 Task: Send an email with the signature Courtney Young with the subject 'Request for customer feedback' and the message 'I am writing to request additional information on this topic.' from softage.1@softage.net to softage.2@softage.net with an attached document Partnership_proposal.pdf and move the email from Sent Items to the folder IT
Action: Mouse moved to (160, 226)
Screenshot: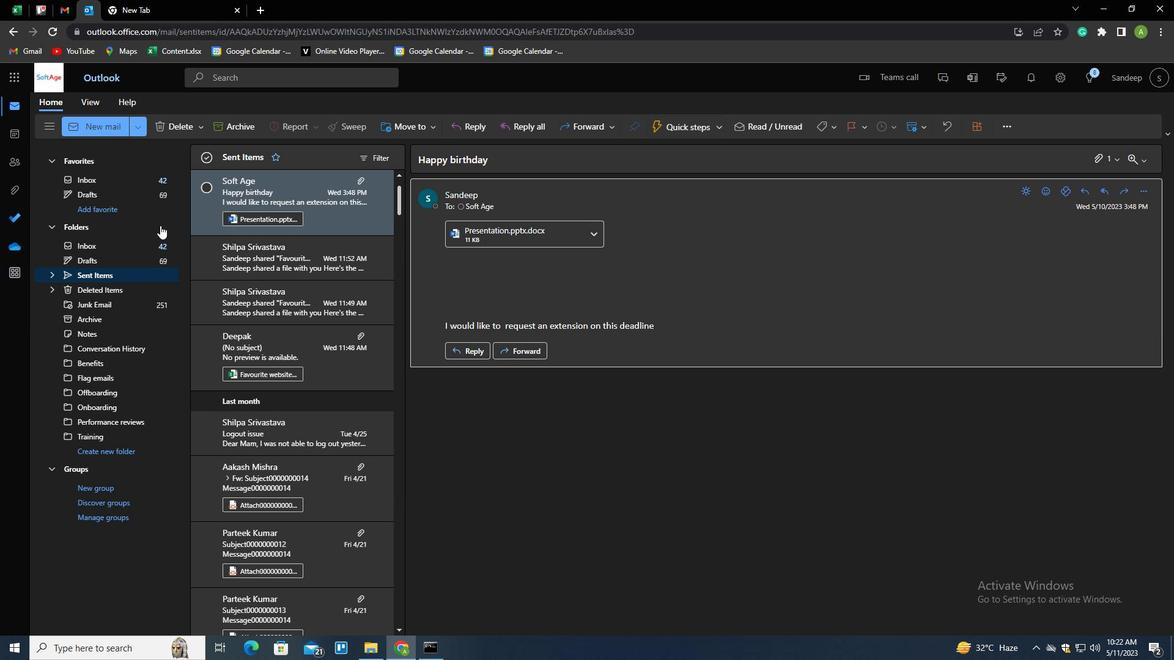 
Action: Key pressed n
Screenshot: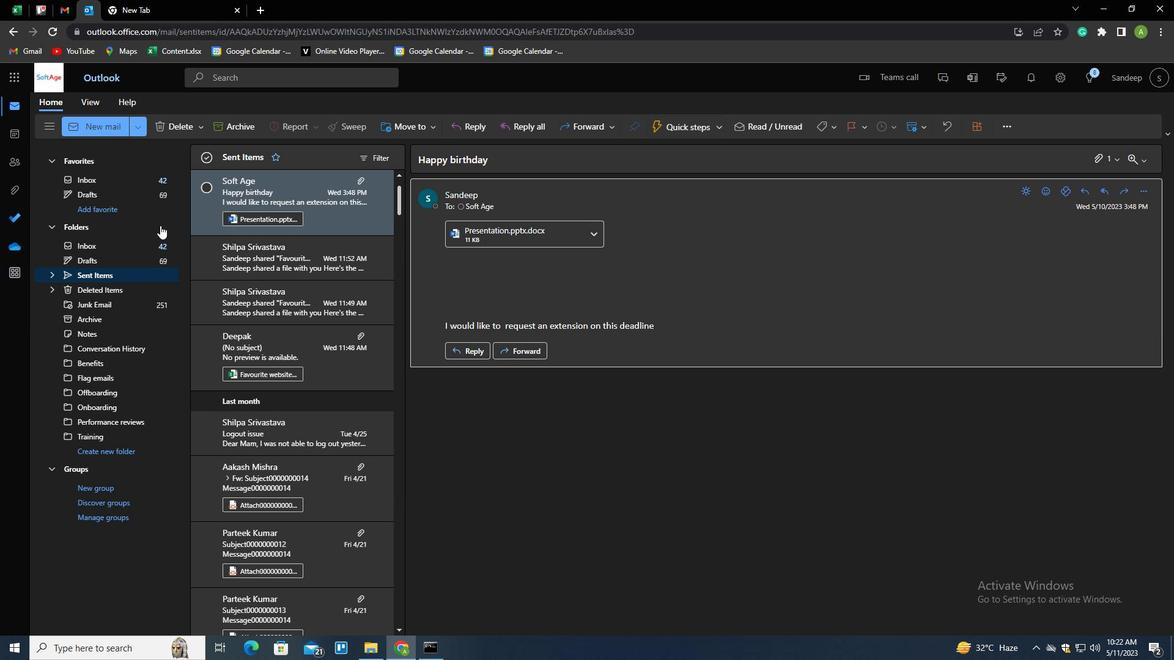 
Action: Mouse moved to (826, 130)
Screenshot: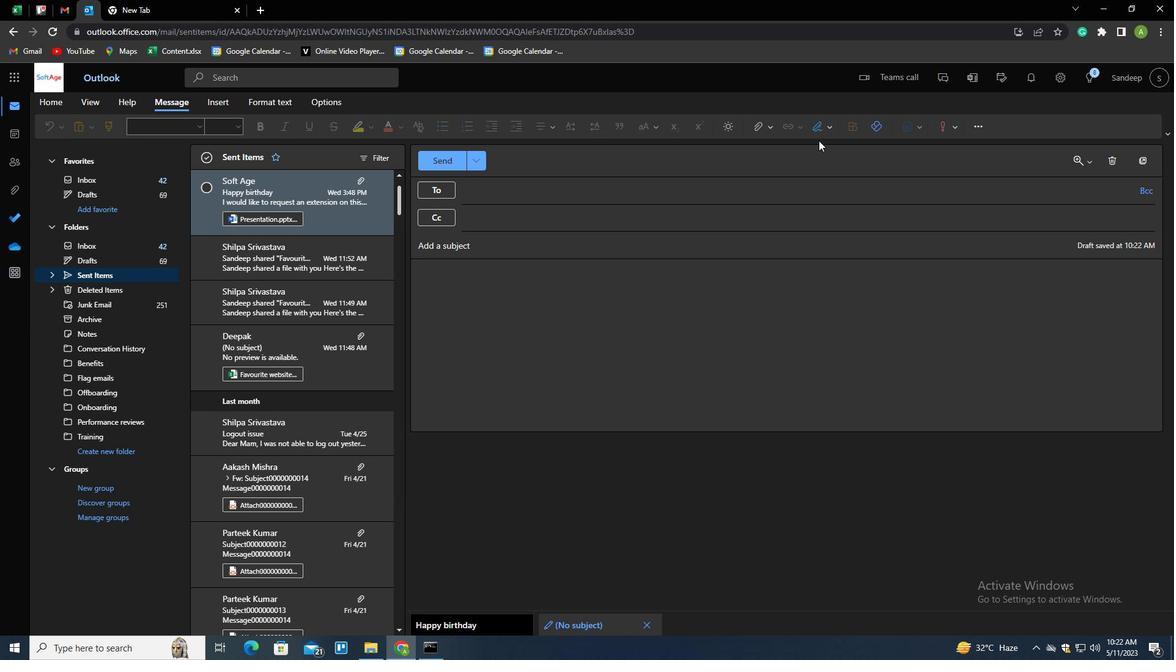 
Action: Mouse pressed left at (826, 130)
Screenshot: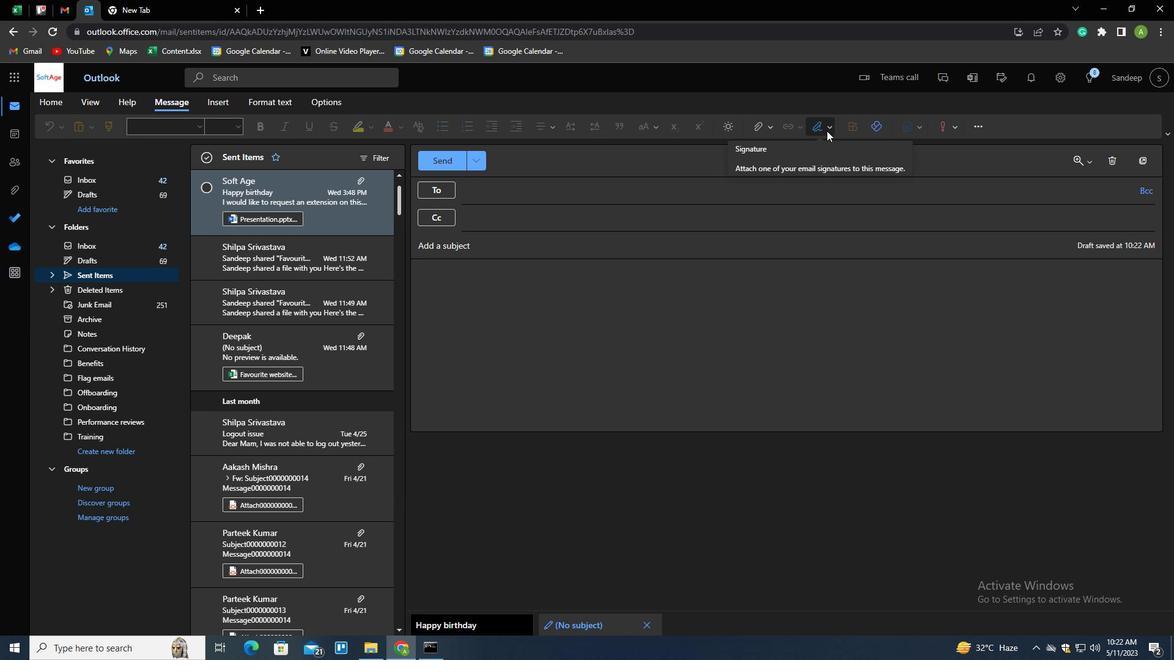 
Action: Mouse moved to (805, 177)
Screenshot: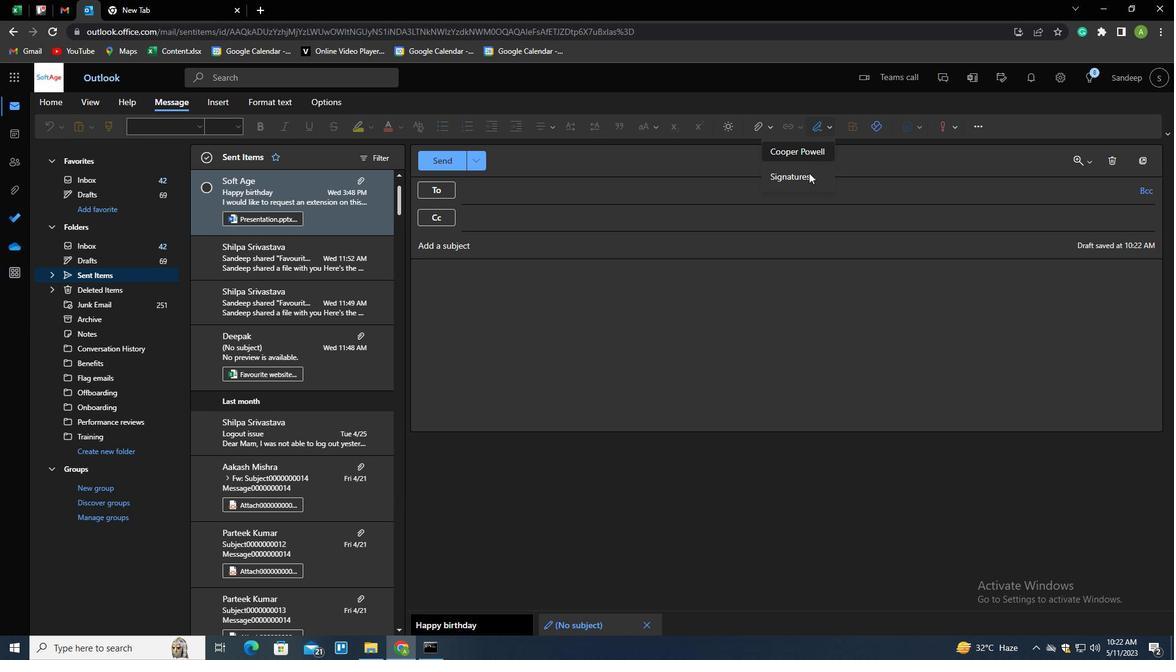 
Action: Mouse pressed left at (805, 177)
Screenshot: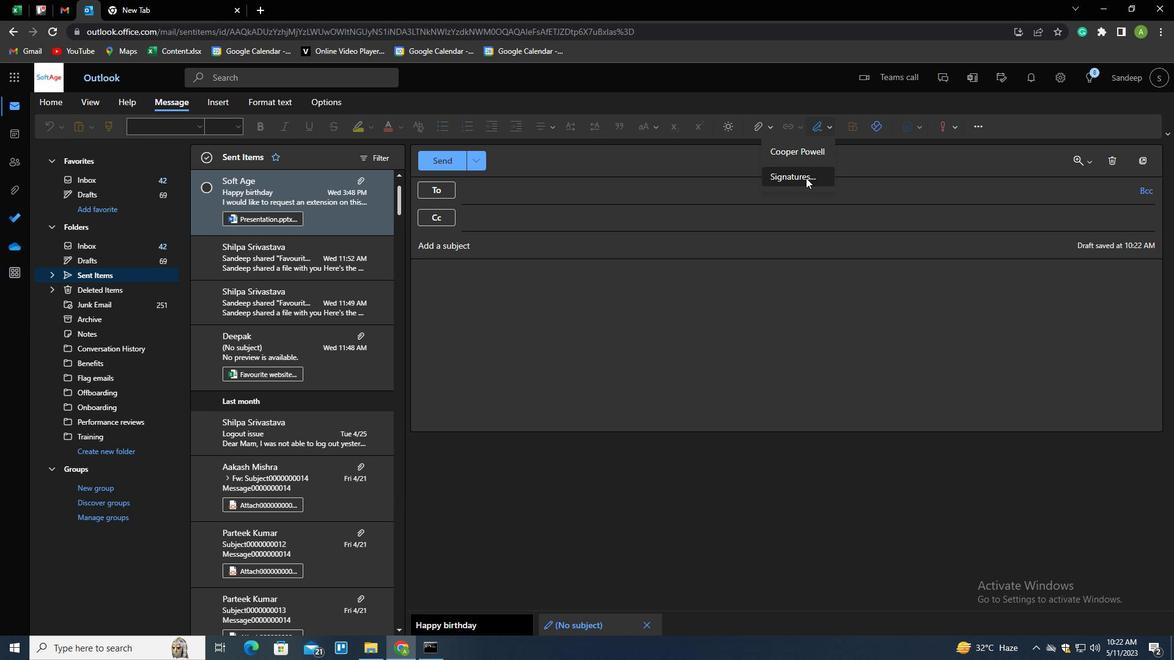 
Action: Mouse moved to (840, 217)
Screenshot: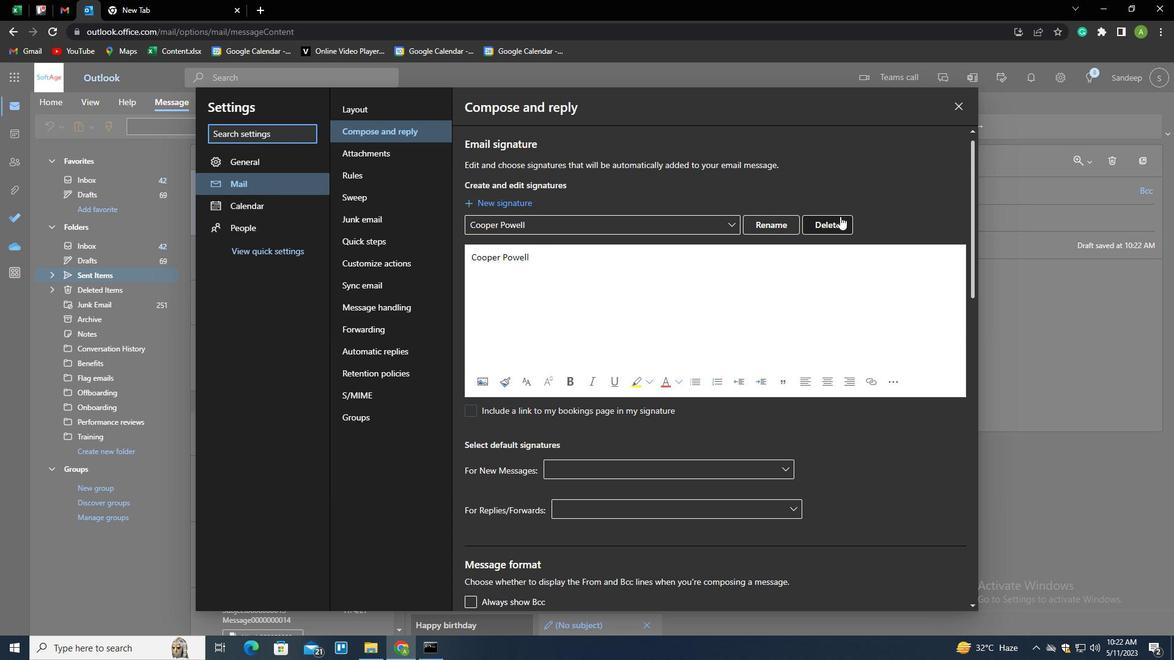 
Action: Mouse pressed left at (840, 217)
Screenshot: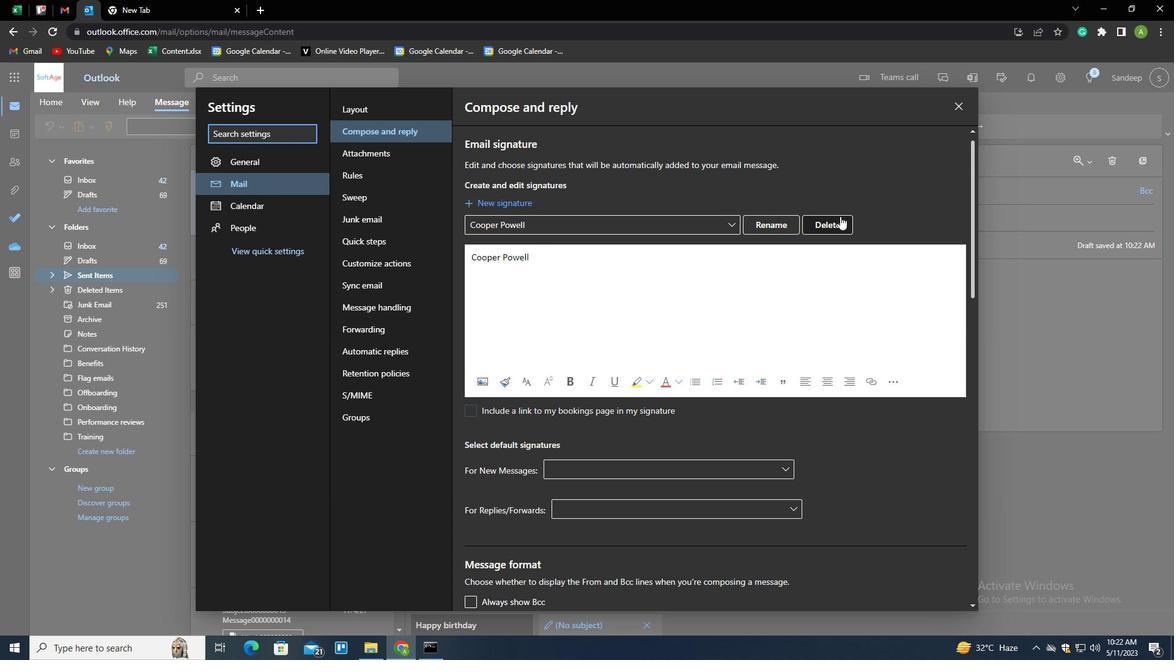 
Action: Mouse moved to (793, 225)
Screenshot: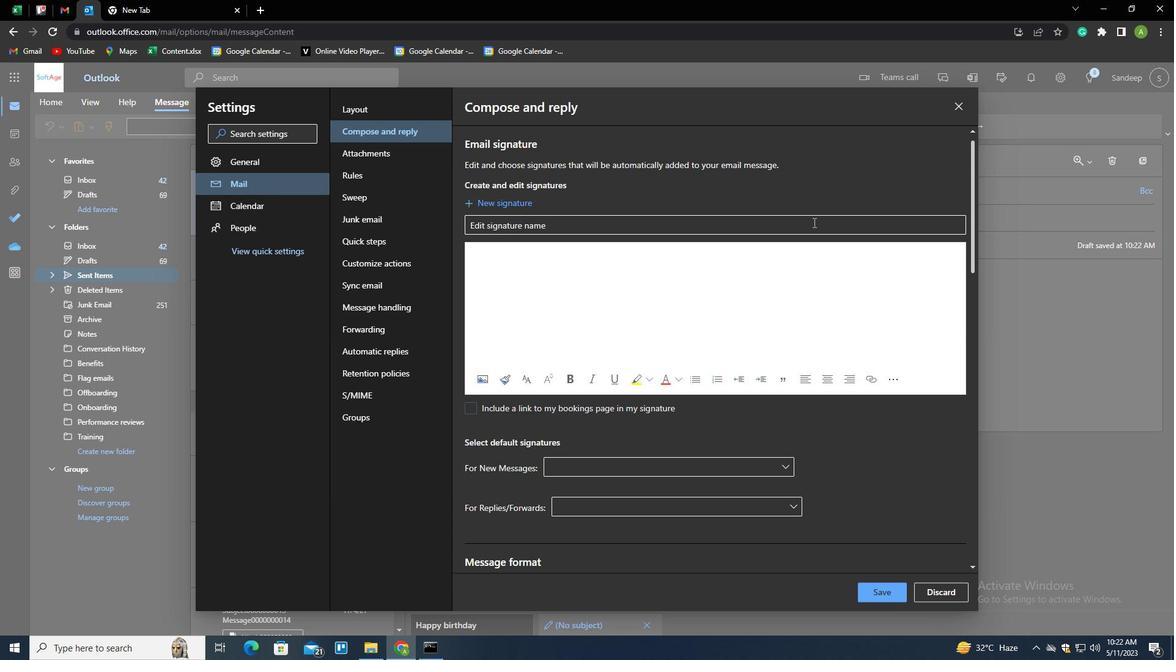 
Action: Mouse pressed left at (793, 225)
Screenshot: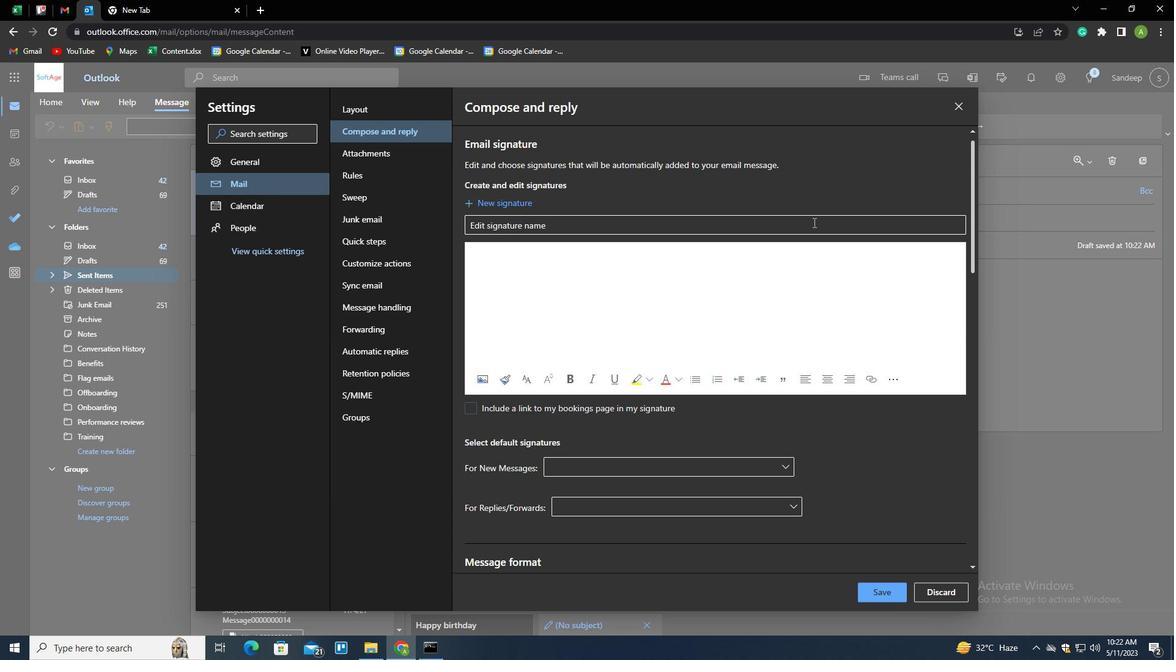 
Action: Mouse moved to (605, 117)
Screenshot: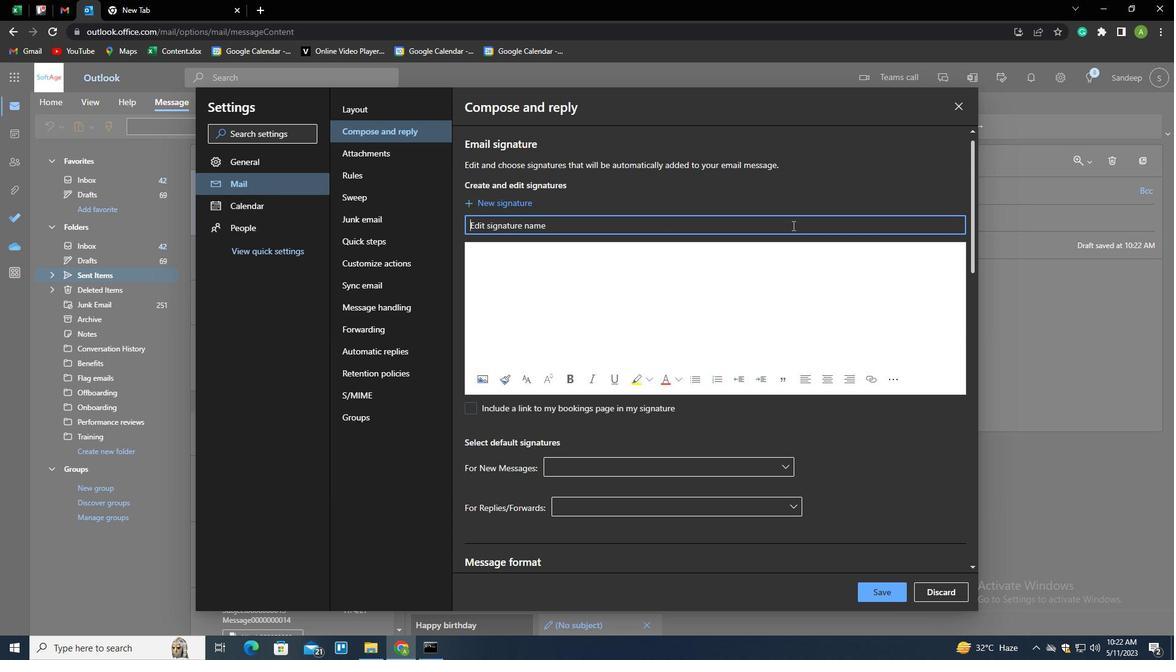 
Action: Key pressed <Key.shift>COURTNEY<Key.space><Key.shift>YOUND<Key.backspace>G<Key.tab><Key.shift_r><Key.enter><Key.shift><Key.shift><Key.shift><Key.shift><Key.shift><Key.shift><Key.shift><Key.shift><Key.shift><Key.shift><Key.shift><Key.shift>COURTNEY<Key.space><Key.shift>YOUNG
Screenshot: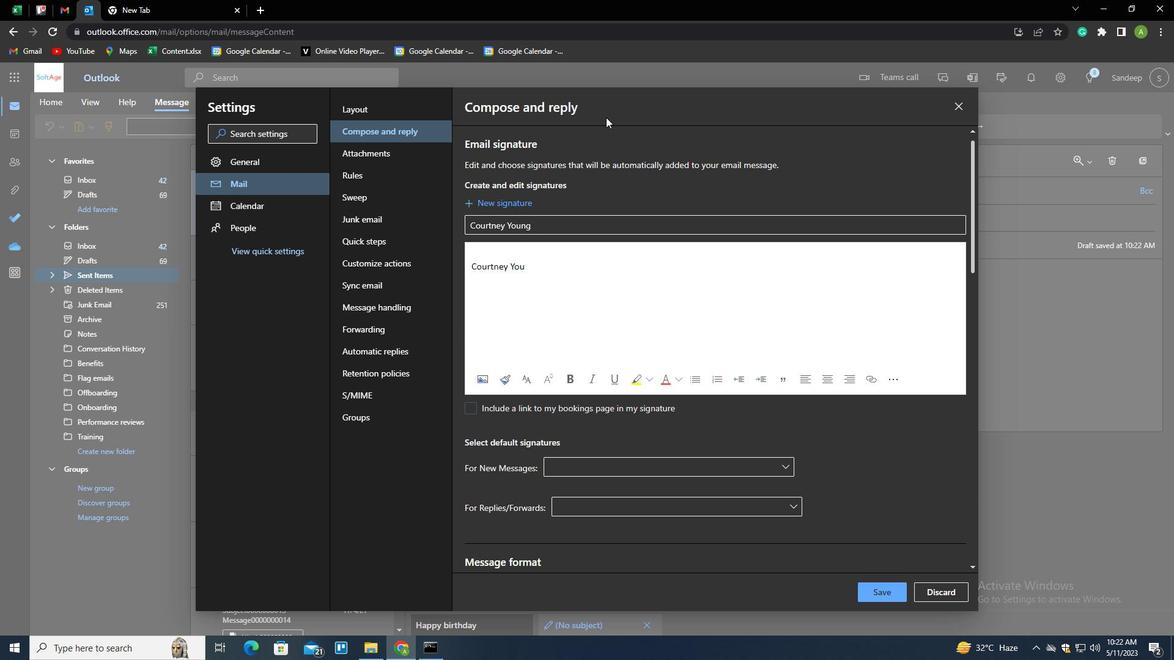
Action: Mouse moved to (869, 590)
Screenshot: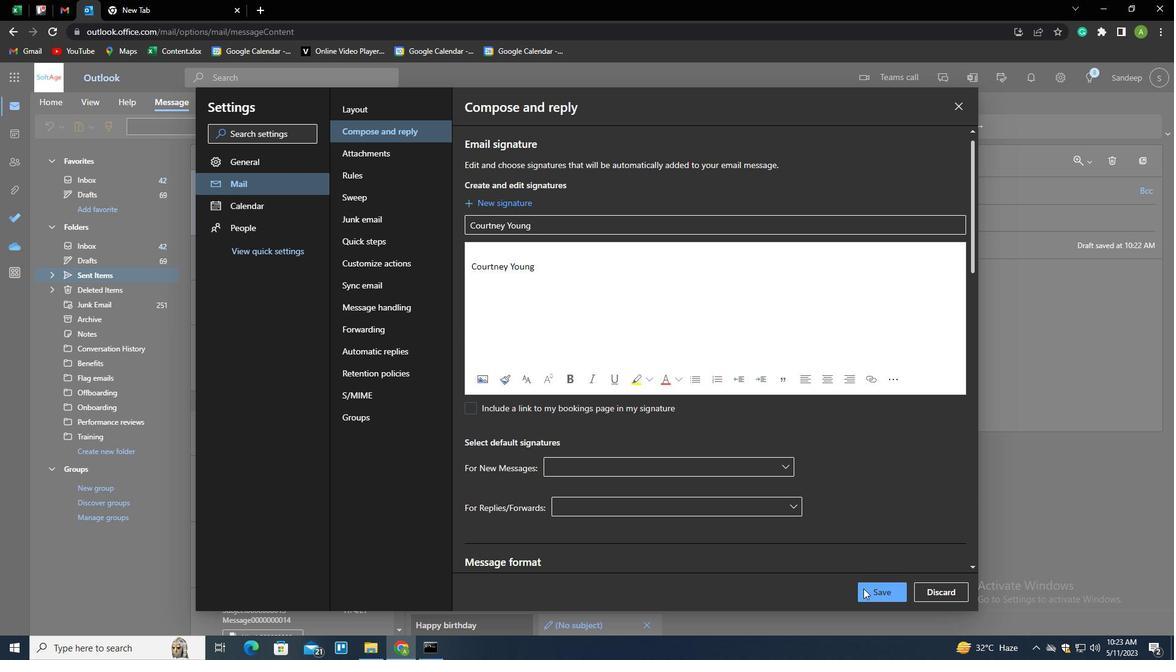 
Action: Mouse pressed left at (869, 590)
Screenshot: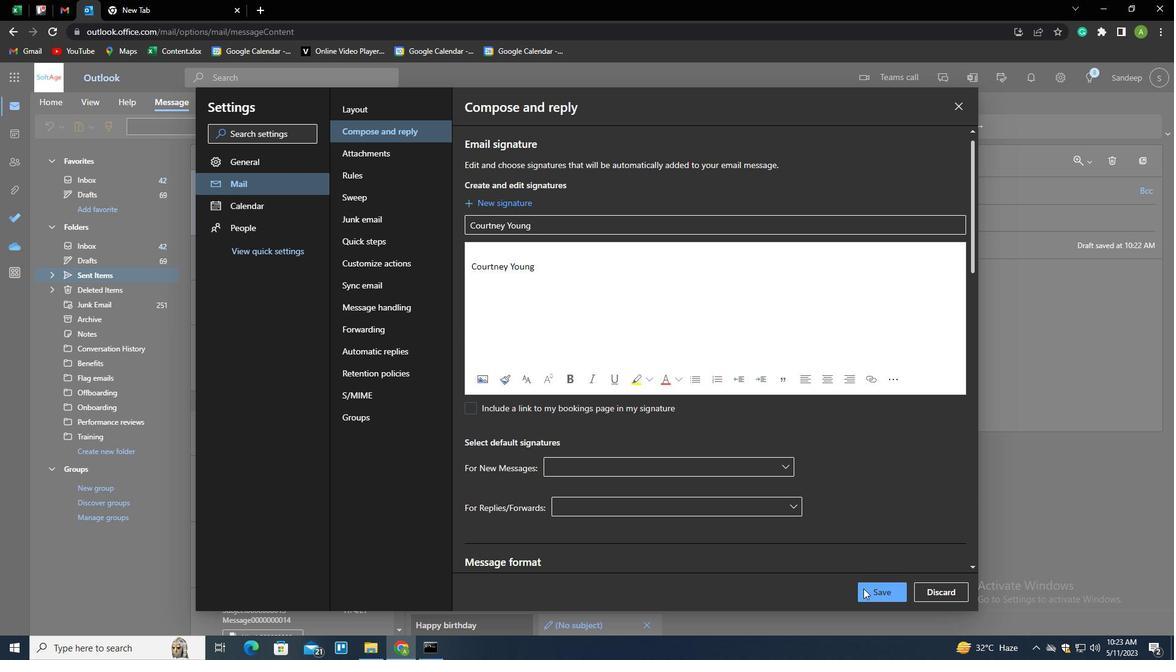 
Action: Mouse moved to (1071, 352)
Screenshot: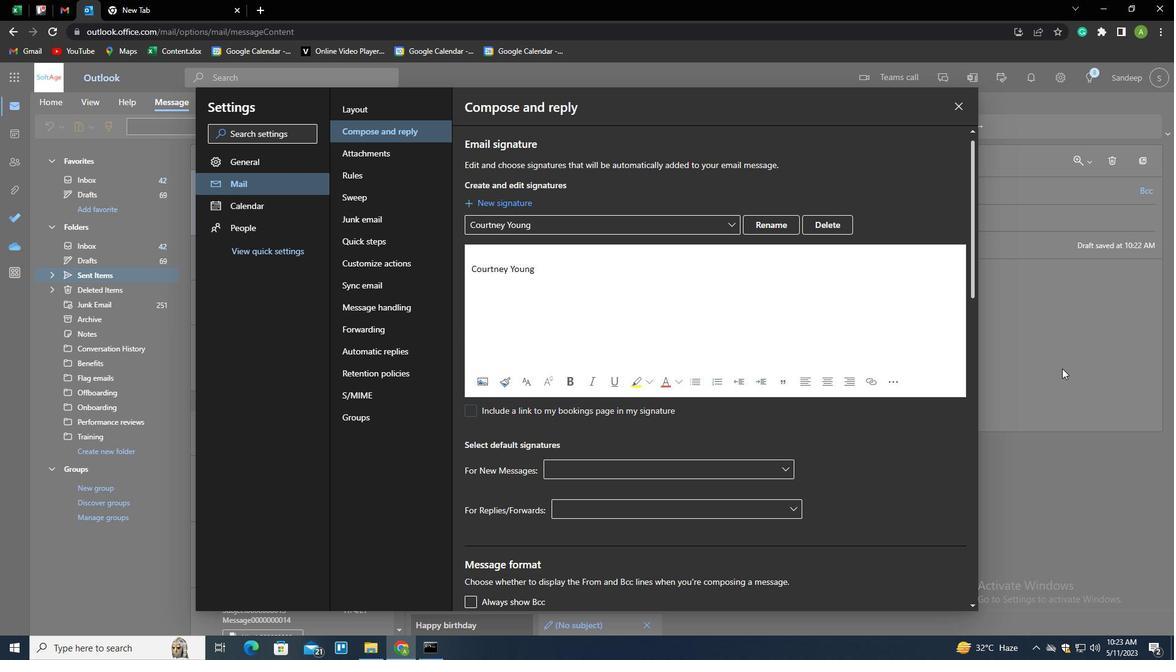
Action: Mouse pressed left at (1071, 352)
Screenshot: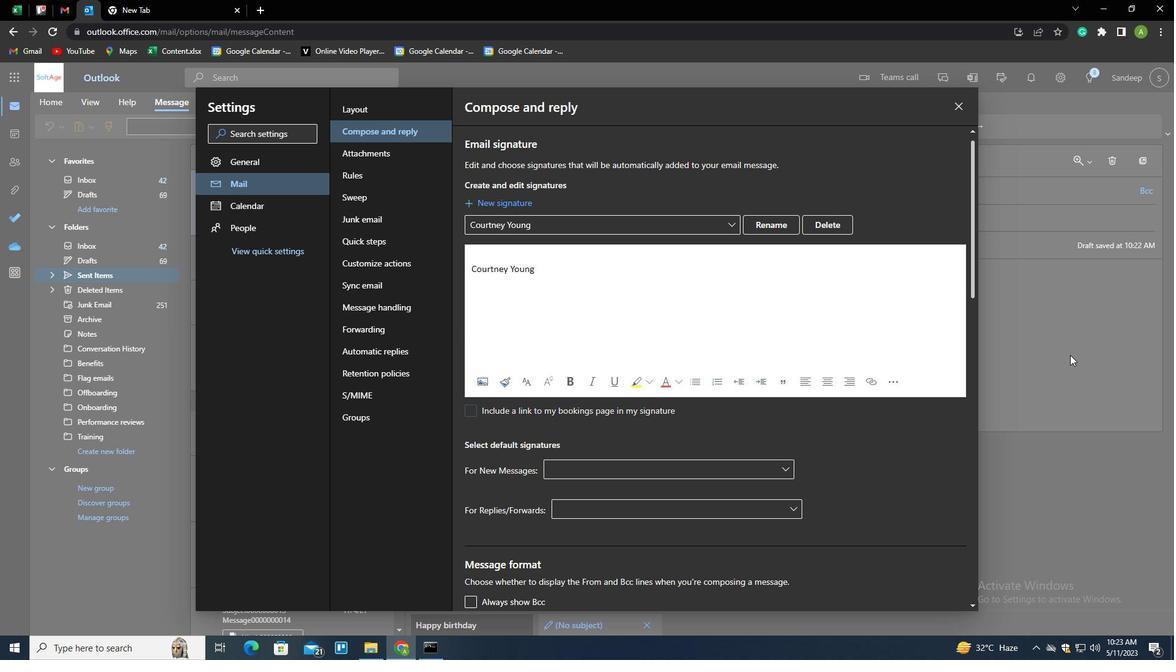 
Action: Mouse moved to (827, 126)
Screenshot: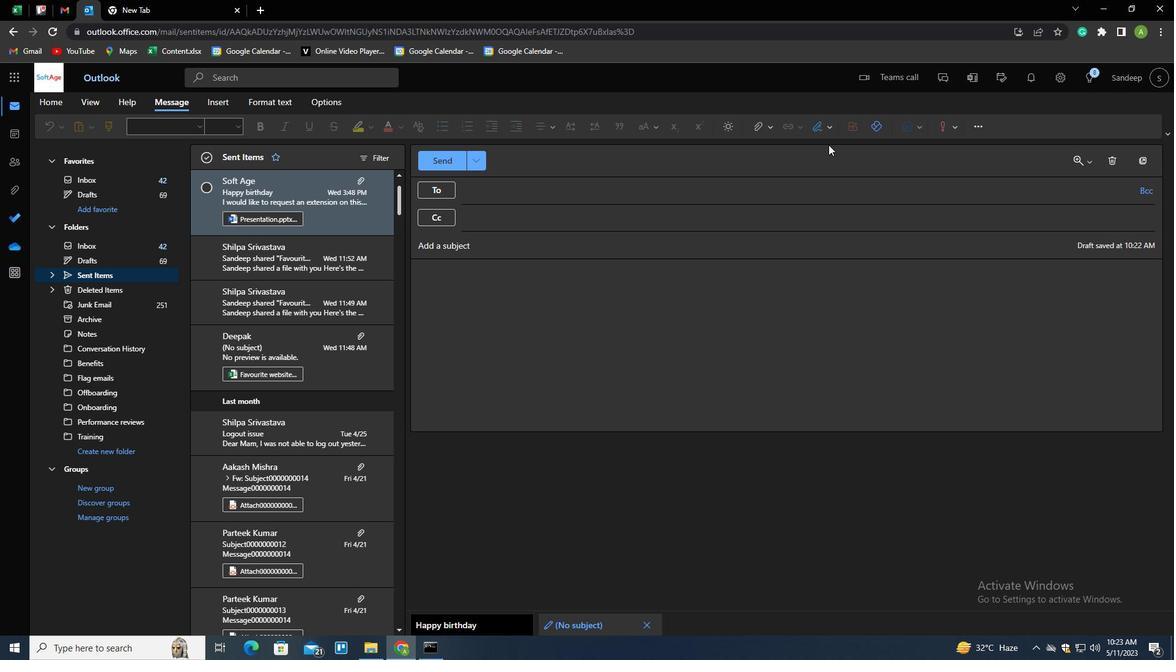 
Action: Mouse pressed left at (827, 126)
Screenshot: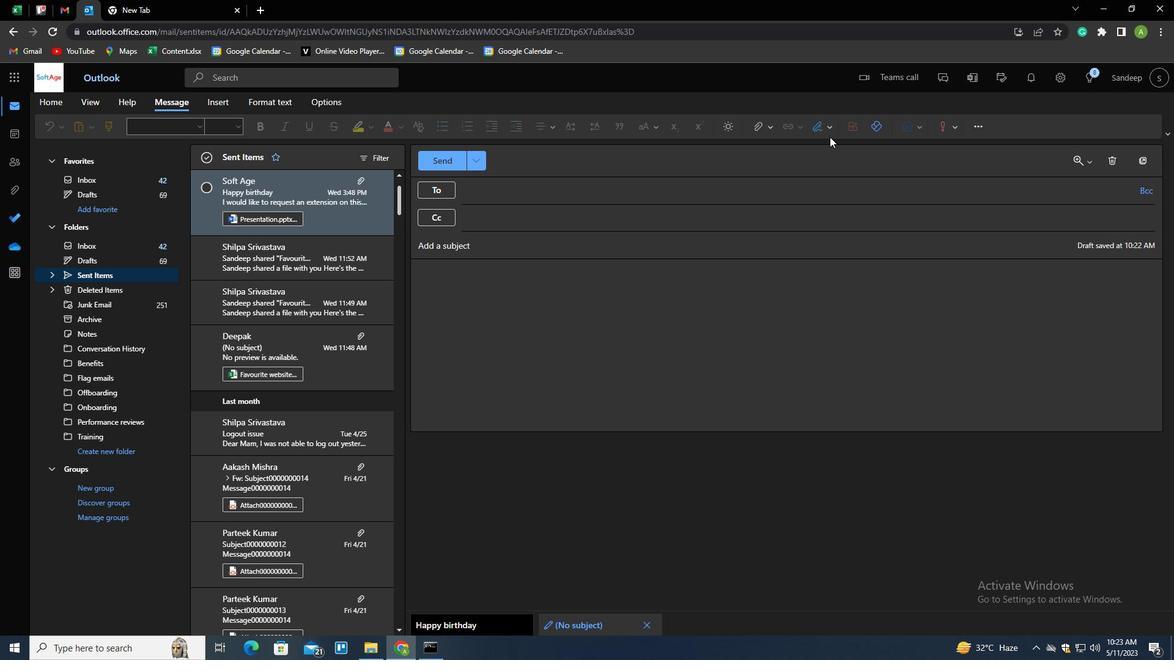 
Action: Mouse moved to (815, 150)
Screenshot: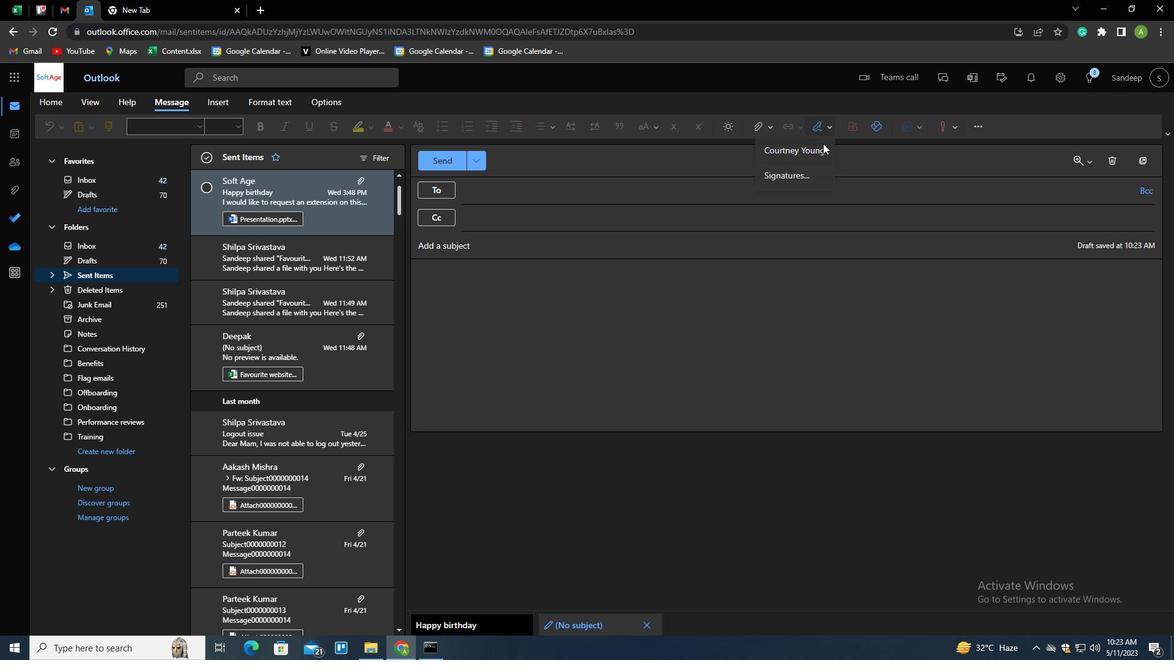 
Action: Mouse pressed left at (815, 150)
Screenshot: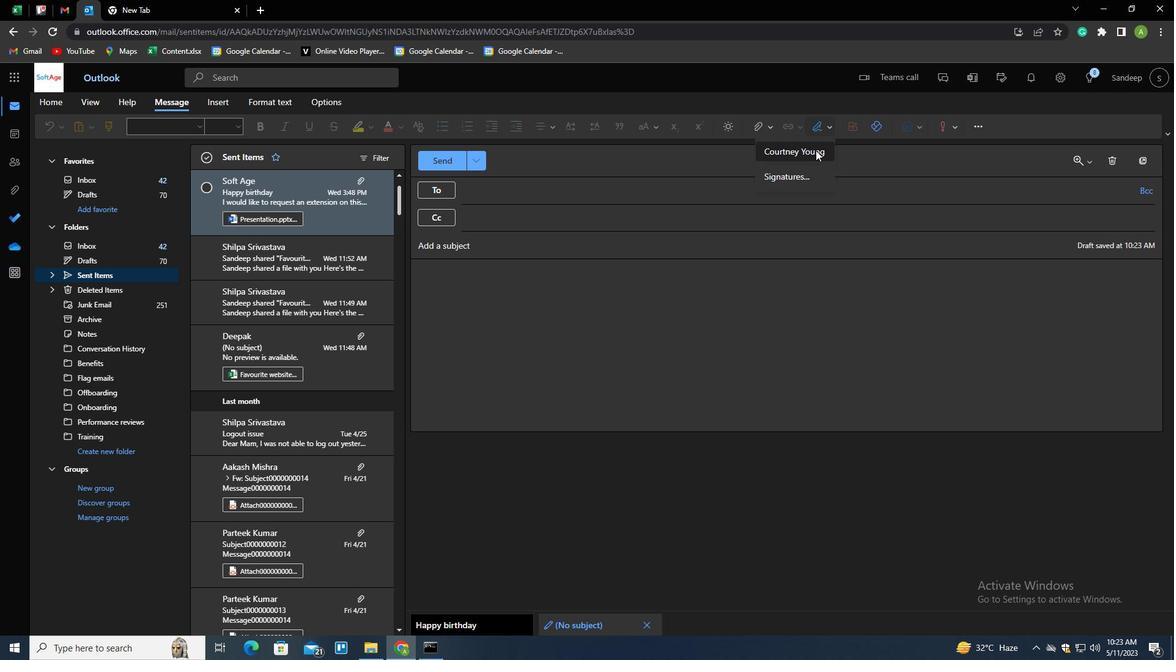
Action: Mouse moved to (492, 245)
Screenshot: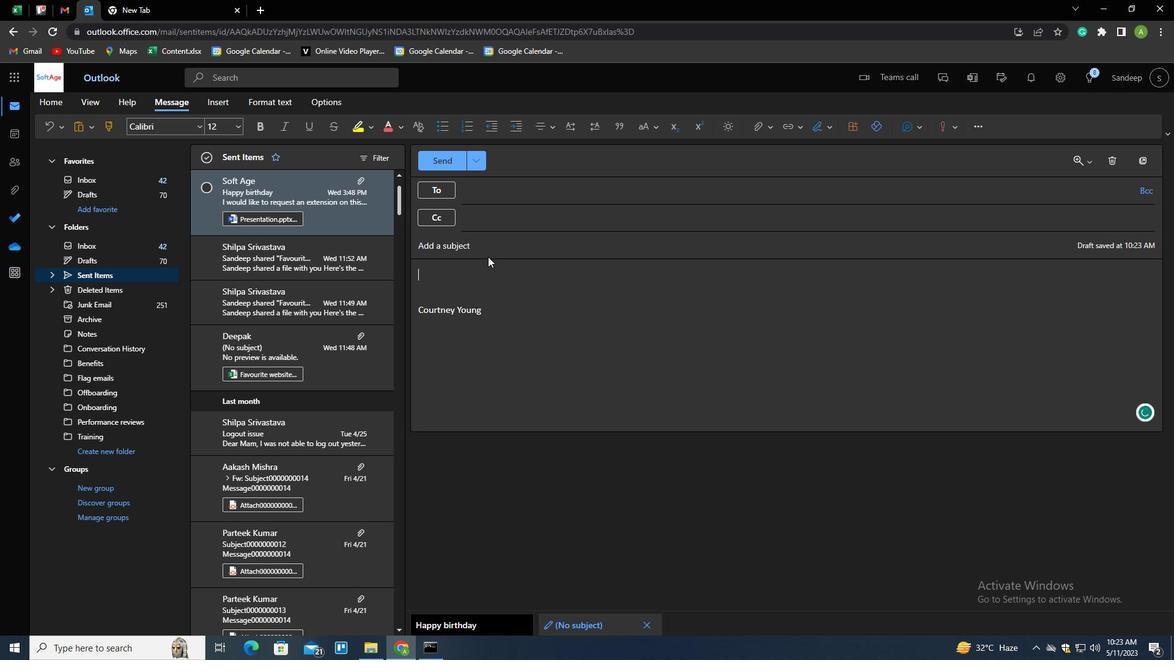 
Action: Mouse pressed left at (492, 245)
Screenshot: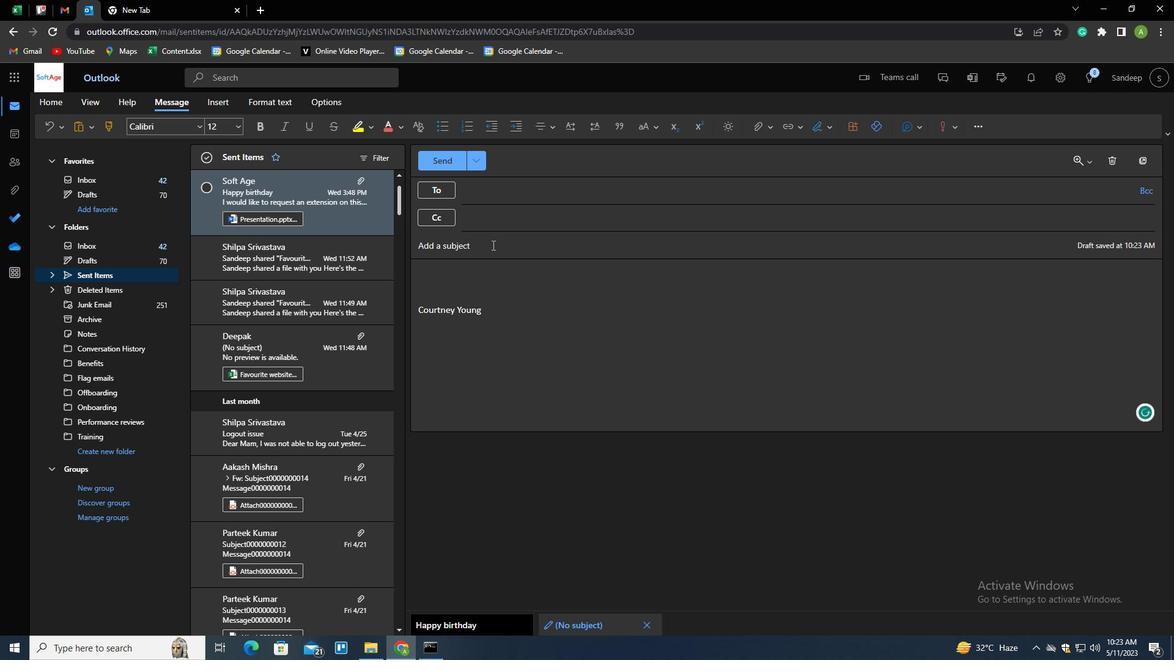 
Action: Key pressed <Key.shift>REQUEST<Key.space>FOR<Key.space>CUSTOMER<Key.space>FEEDBACK
Screenshot: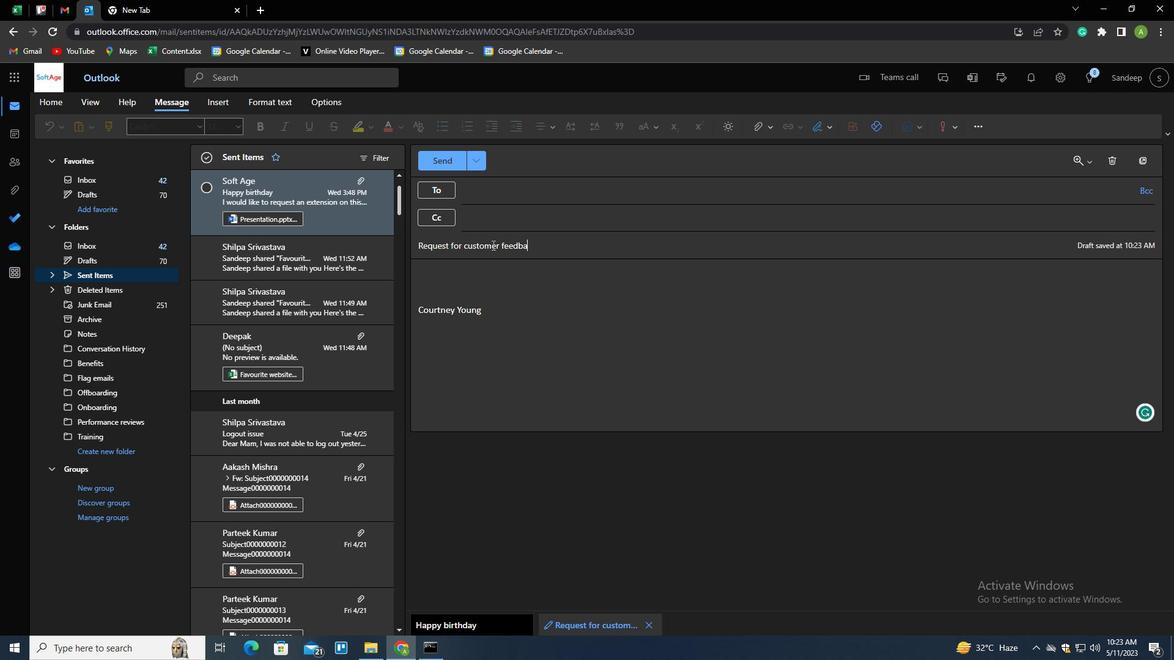 
Action: Mouse moved to (560, 324)
Screenshot: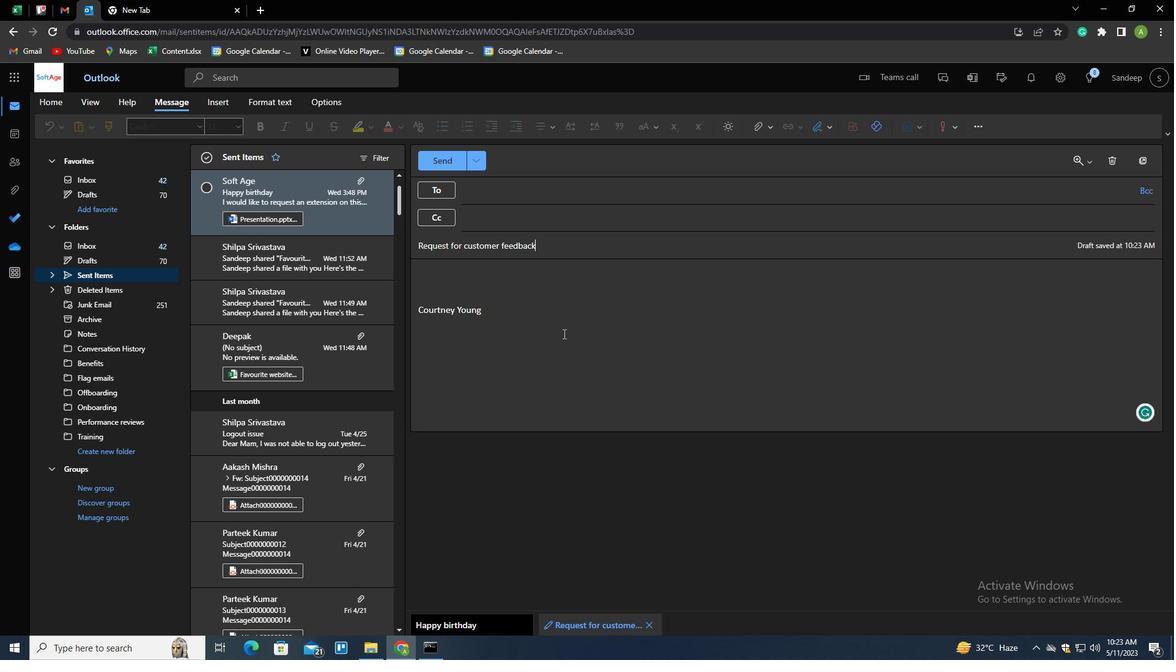 
Action: Mouse pressed left at (560, 324)
Screenshot: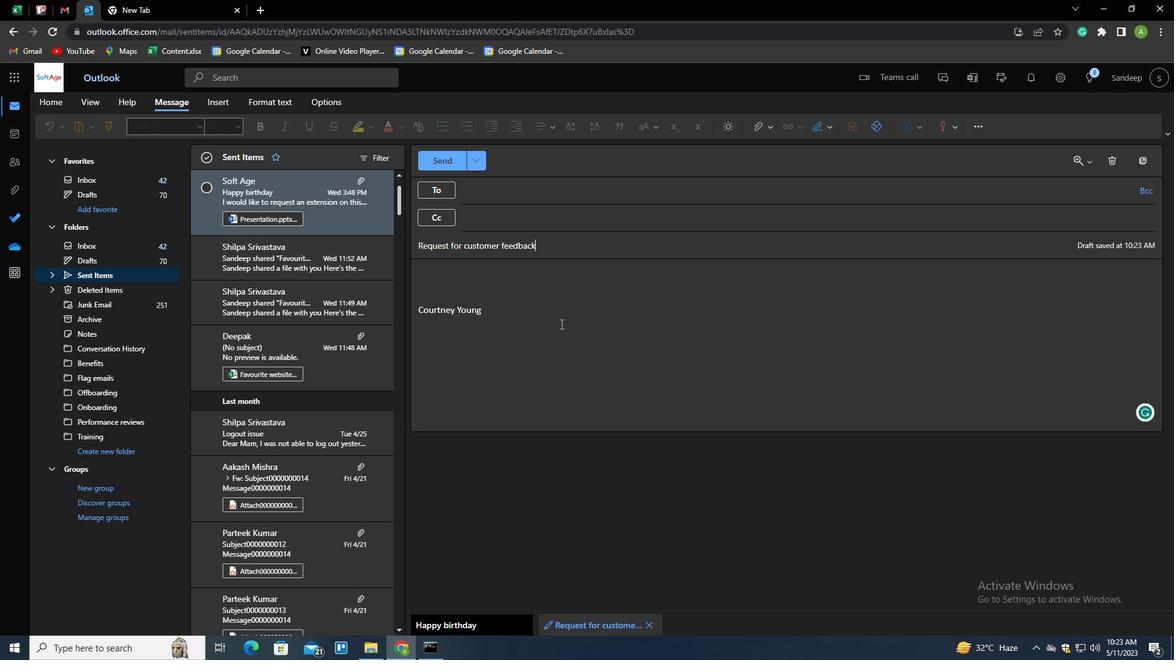 
Action: Key pressed <Key.shift_r><Key.enter><Key.shift>T<Key.backspace><Key.shift>I<Key.space>AM<Key.space>WRITING<Key.space>TO<Key.space>REQUEST<Key.space>ADDITIONAL<Key.space>INFORAMTION<Key.backspace><Key.backspace><Key.backspace><Key.backspace><Key.backspace><Key.backspace><Key.backspace>RMATION<Key.space>ON<Key.space>THIS<Key.space>TOPIC.
Screenshot: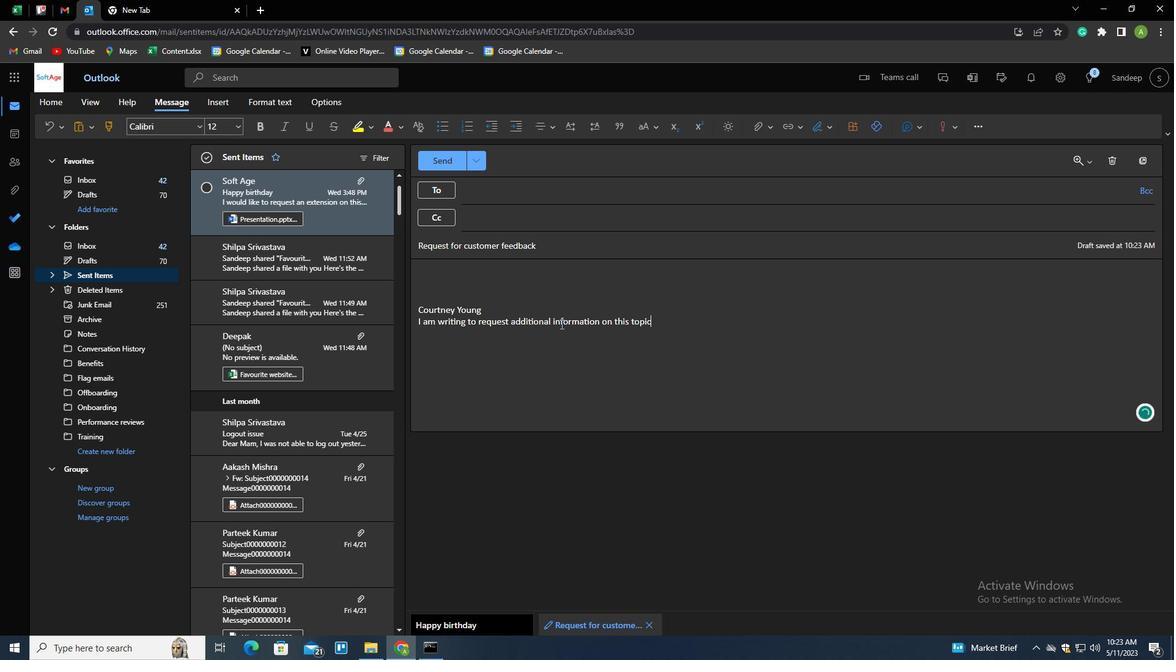 
Action: Mouse moved to (514, 192)
Screenshot: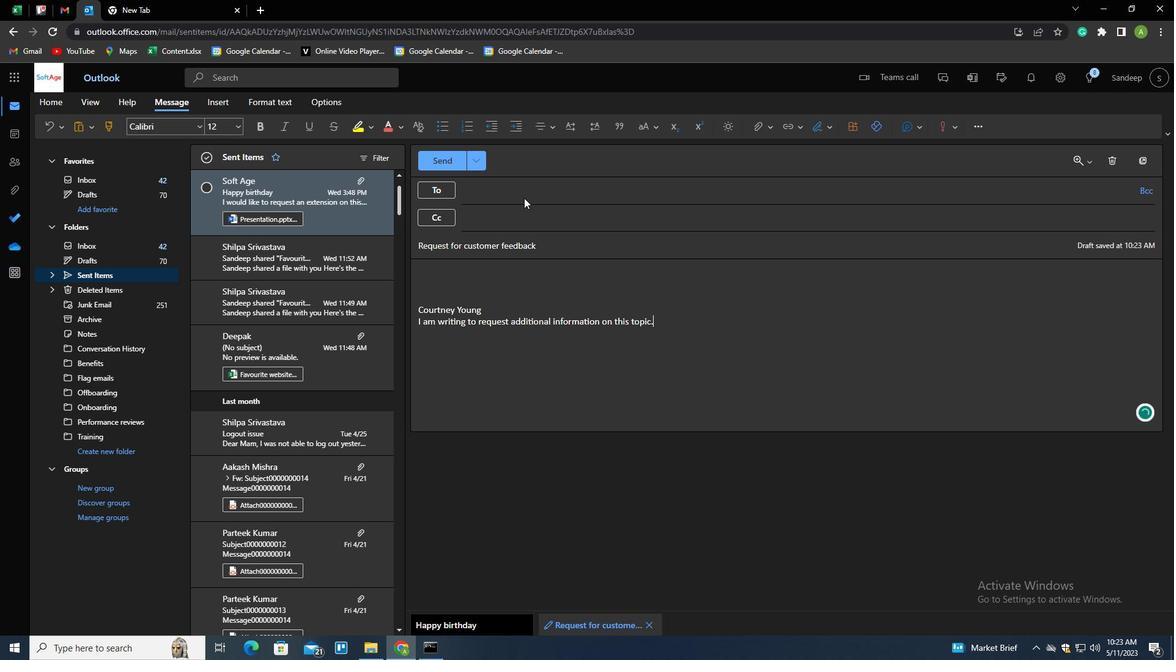 
Action: Mouse pressed left at (514, 192)
Screenshot: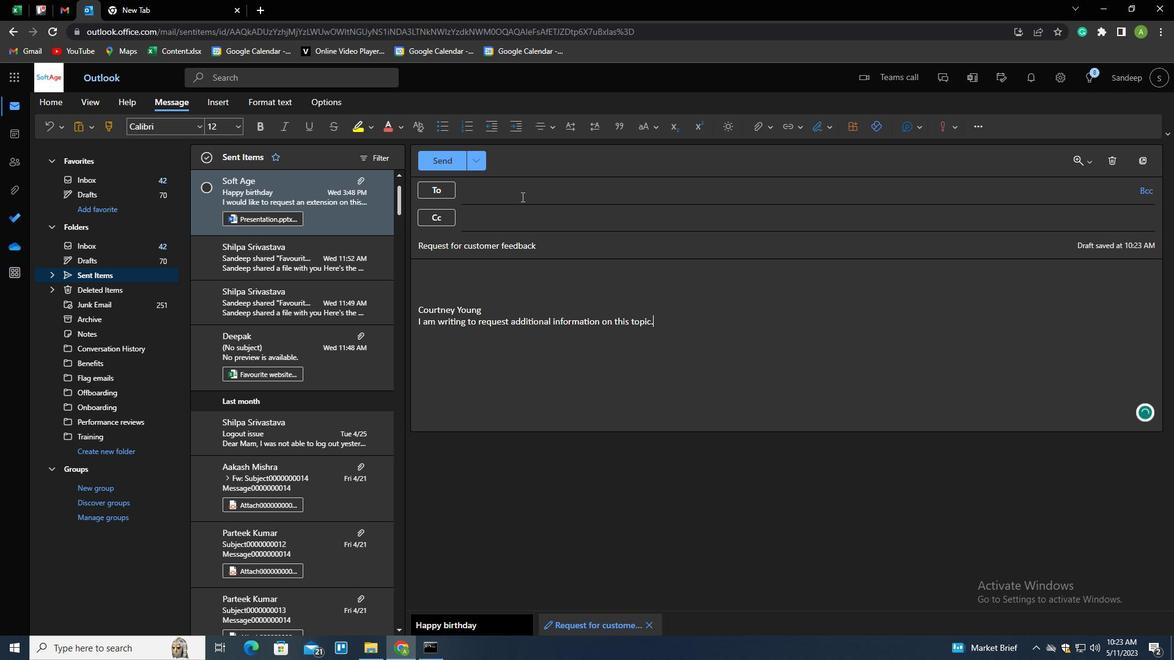 
Action: Key pressed SOFTAGE.2
Screenshot: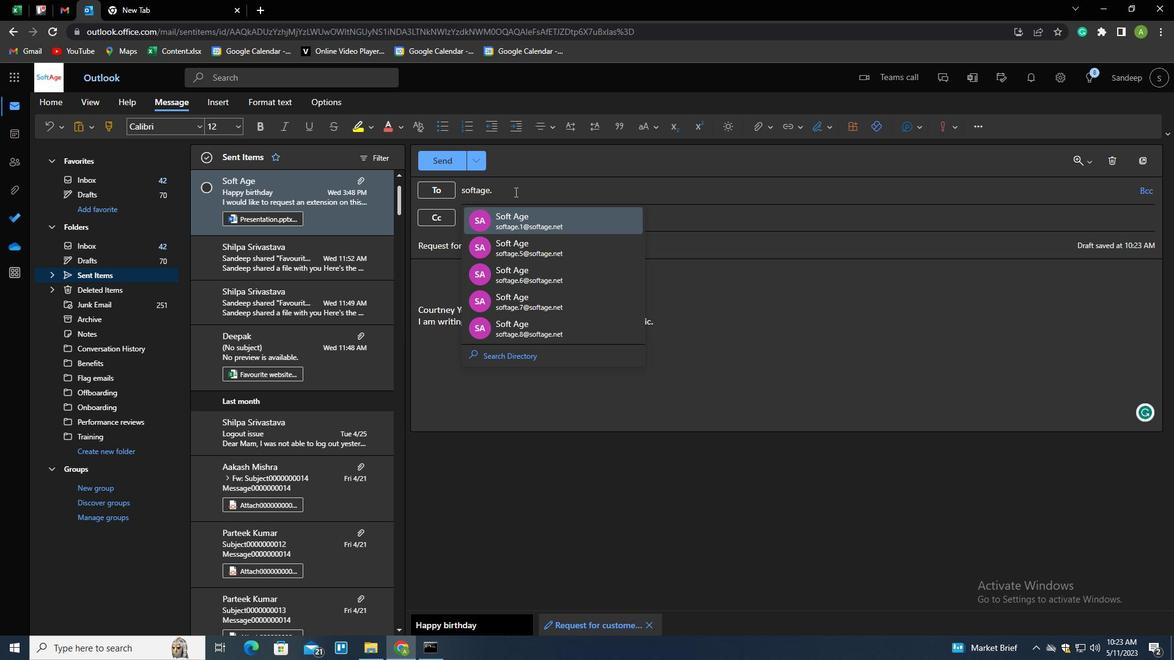 
Action: Mouse moved to (519, 216)
Screenshot: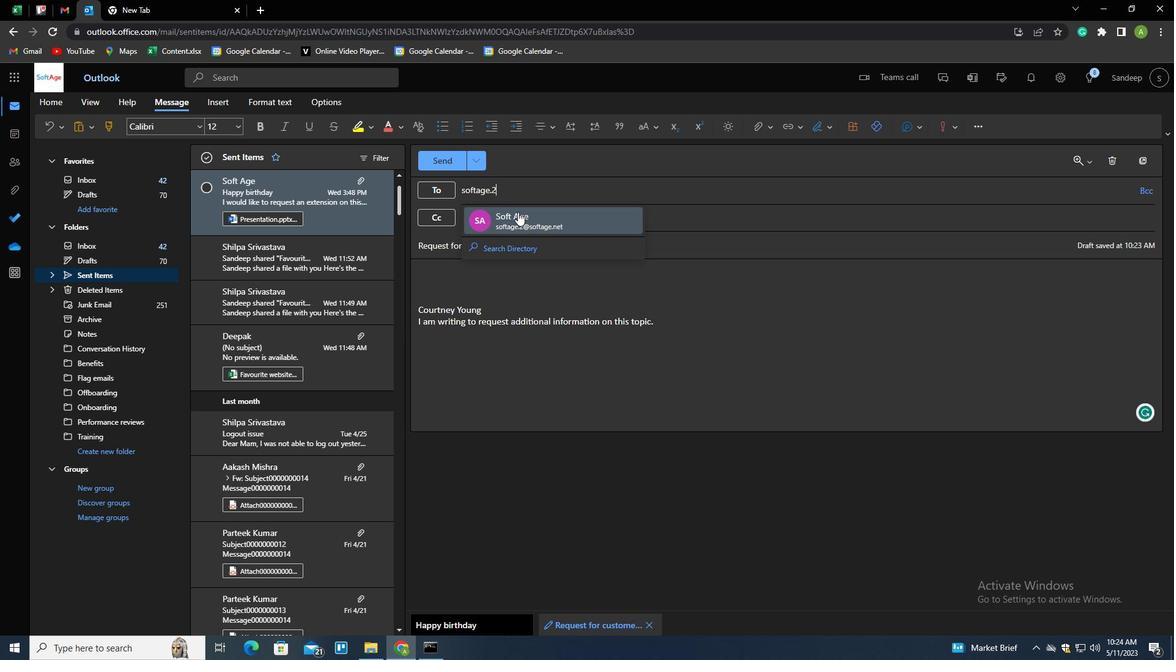 
Action: Mouse pressed left at (519, 216)
Screenshot: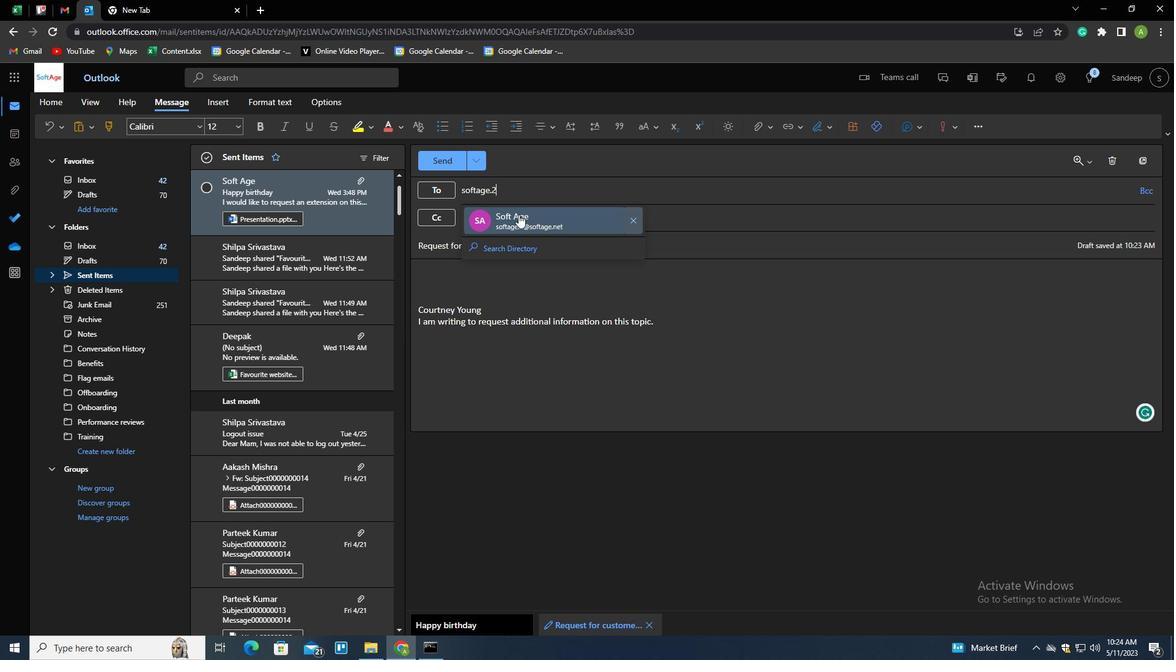
Action: Mouse moved to (770, 130)
Screenshot: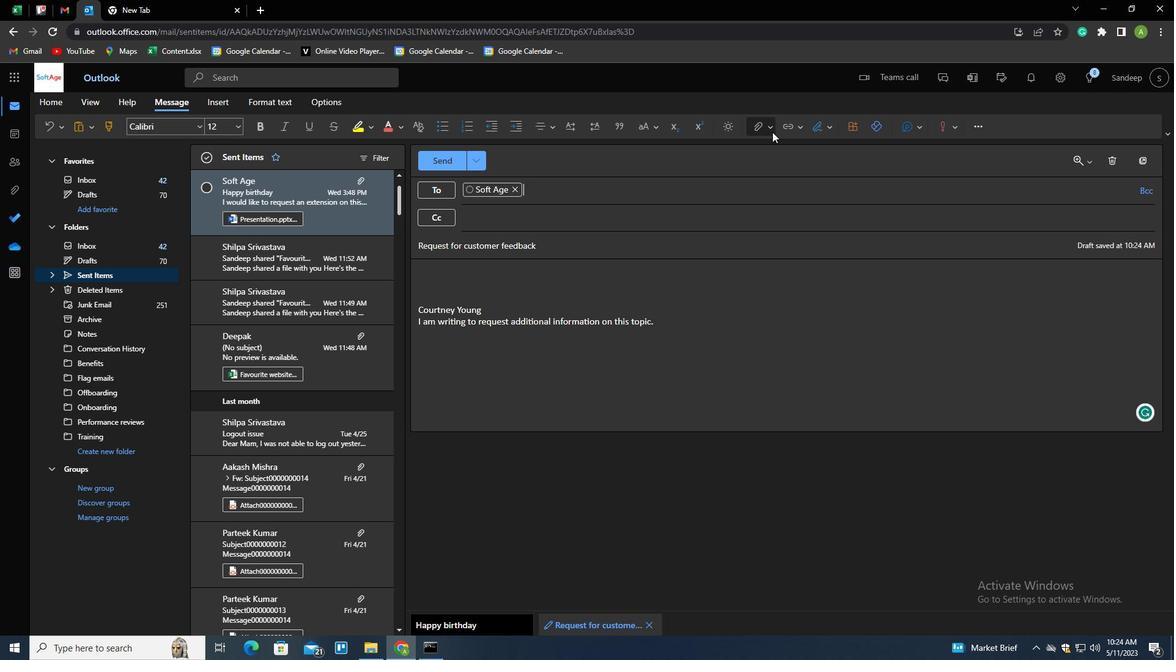 
Action: Mouse pressed left at (770, 130)
Screenshot: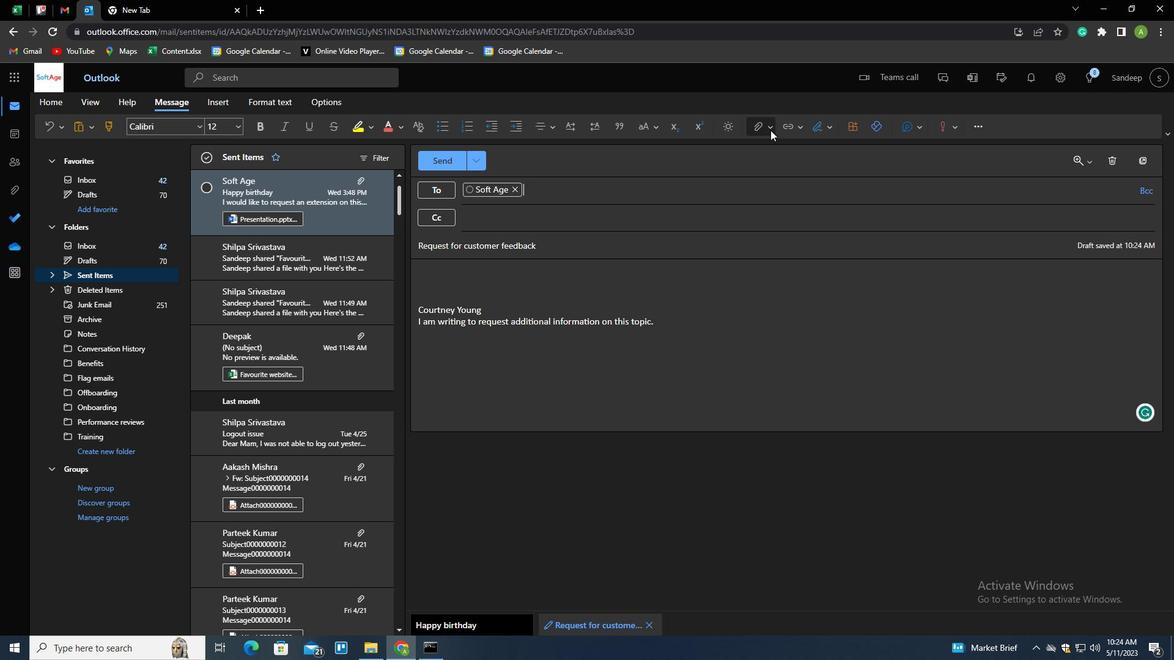 
Action: Mouse moved to (719, 154)
Screenshot: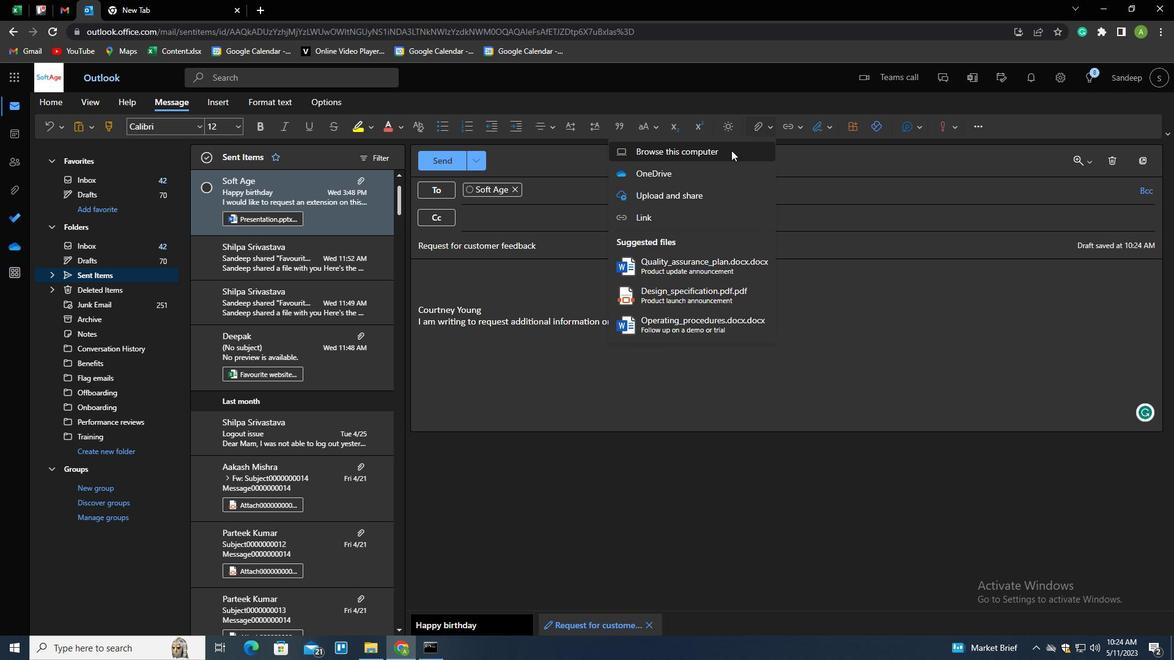 
Action: Mouse pressed left at (719, 154)
Screenshot: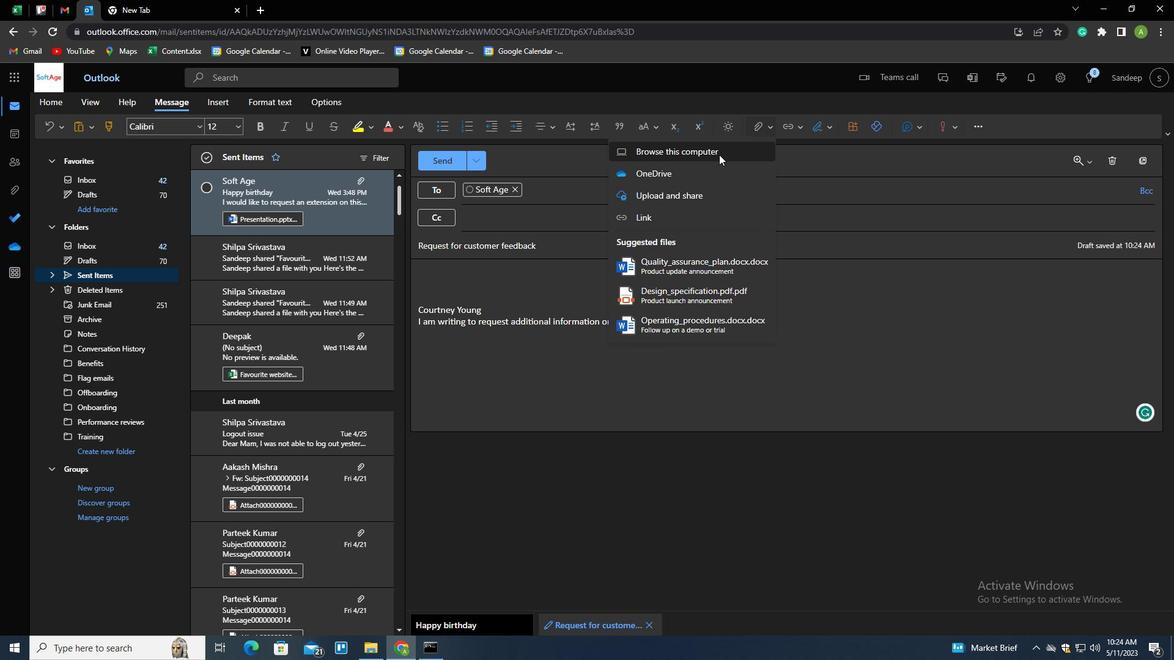 
Action: Mouse moved to (184, 105)
Screenshot: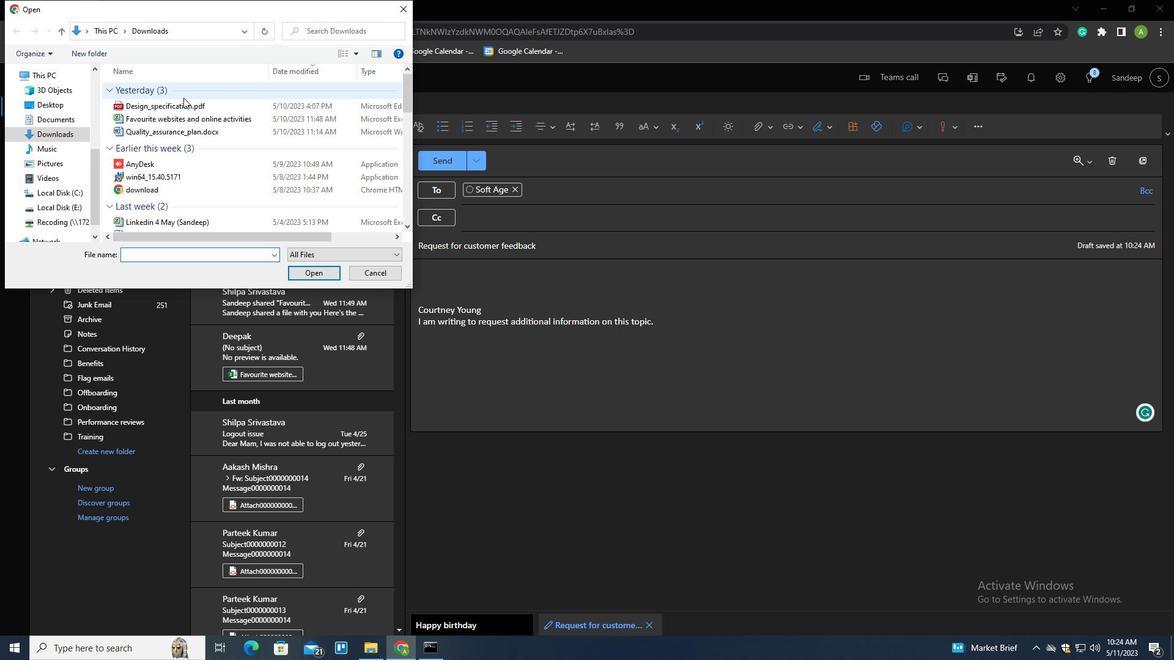 
Action: Mouse pressed left at (184, 105)
Screenshot: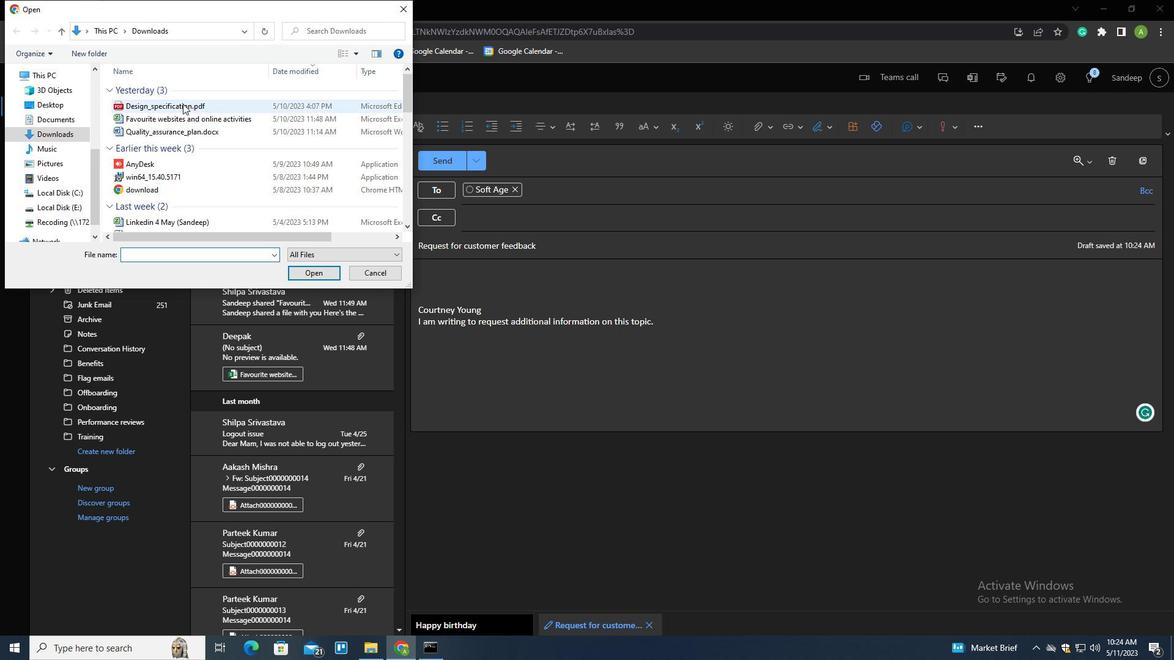 
Action: Mouse moved to (184, 105)
Screenshot: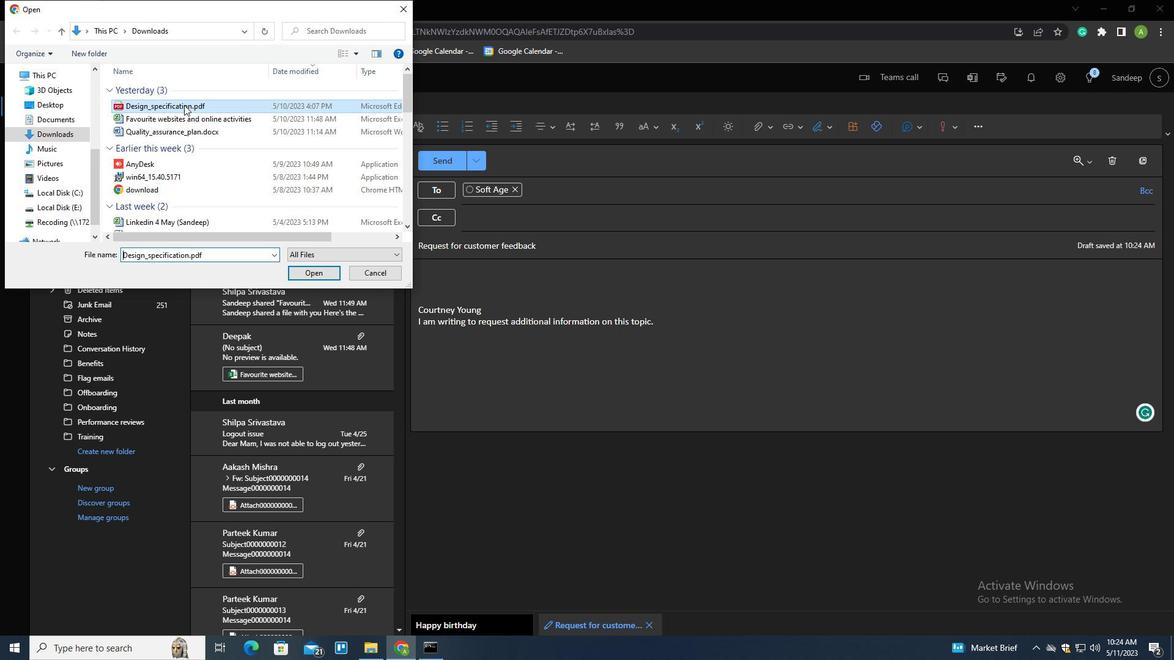 
Action: Mouse pressed right at (184, 105)
Screenshot: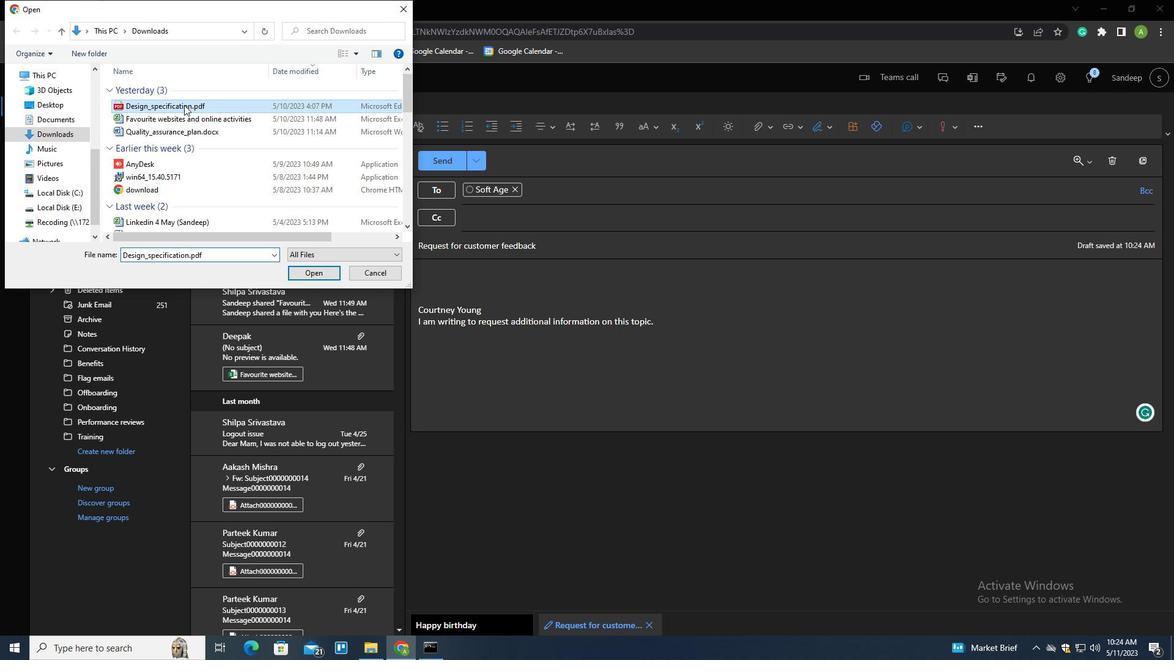 
Action: Mouse moved to (217, 294)
Screenshot: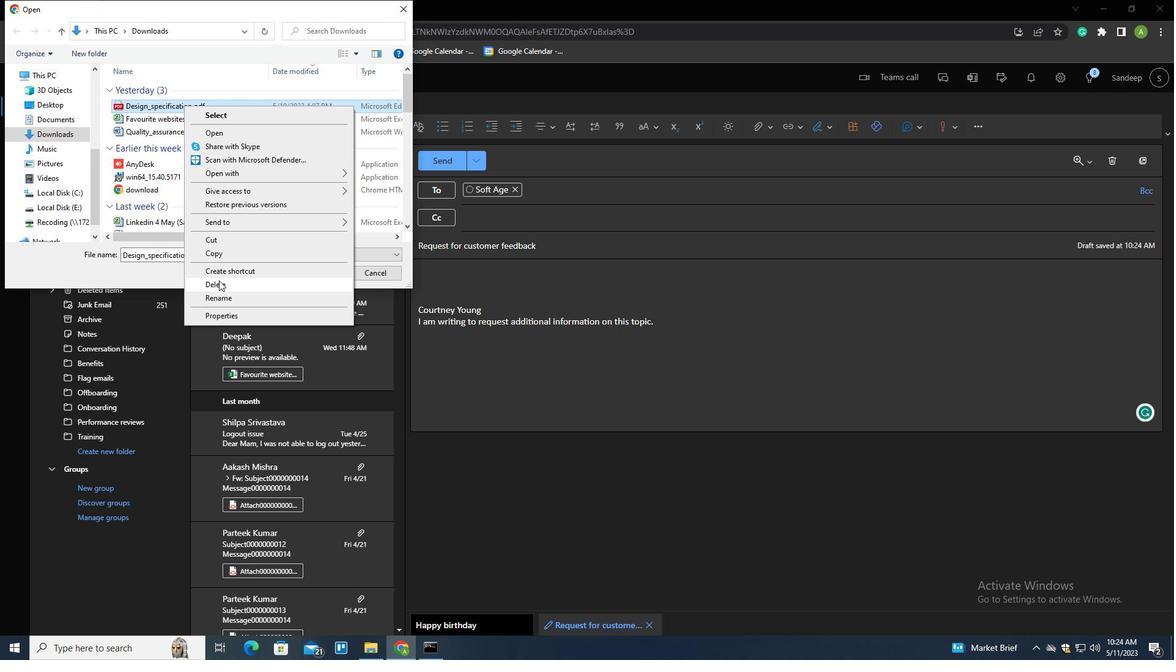 
Action: Mouse pressed left at (217, 294)
Screenshot: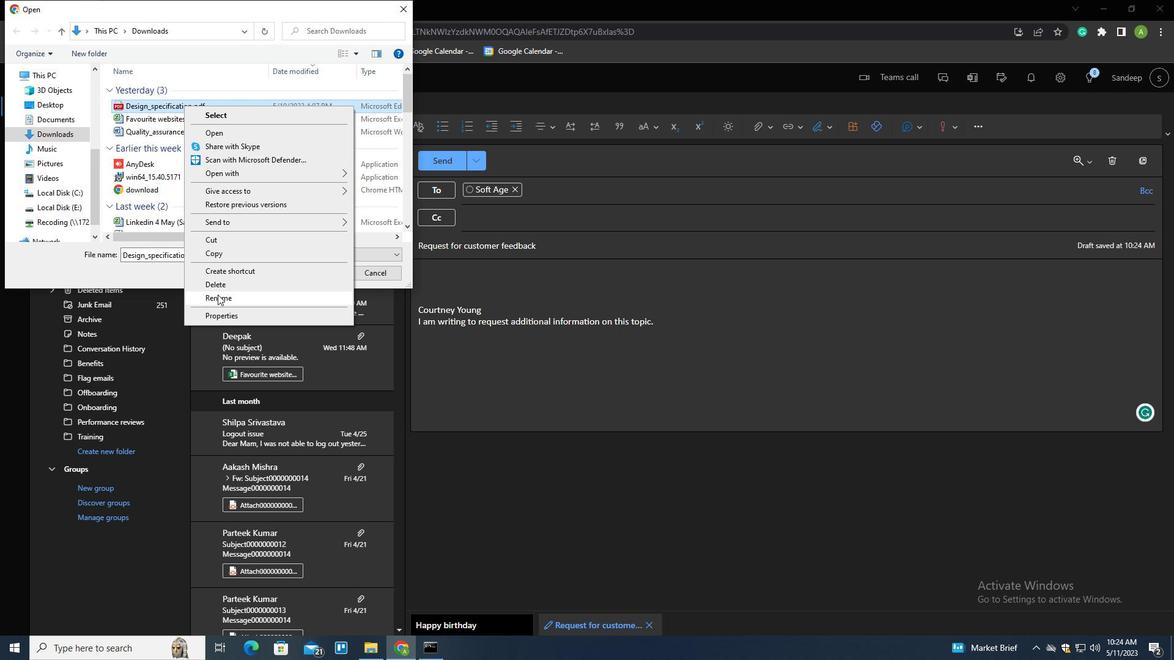 
Action: Key pressed <Key.backspace><Key.shift>PARTNERSHIP<Key.shift>_PROPOSEA<Key.backspace><Key.backspace>AL.PDF<Key.enter>
Screenshot: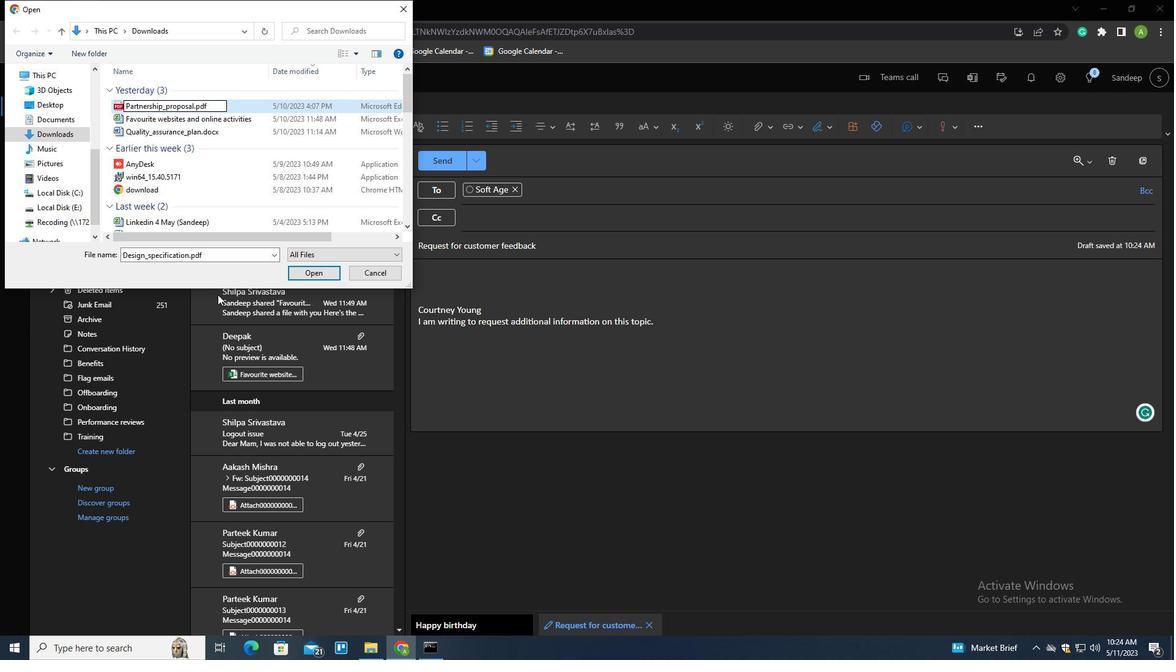 
Action: Mouse moved to (235, 102)
Screenshot: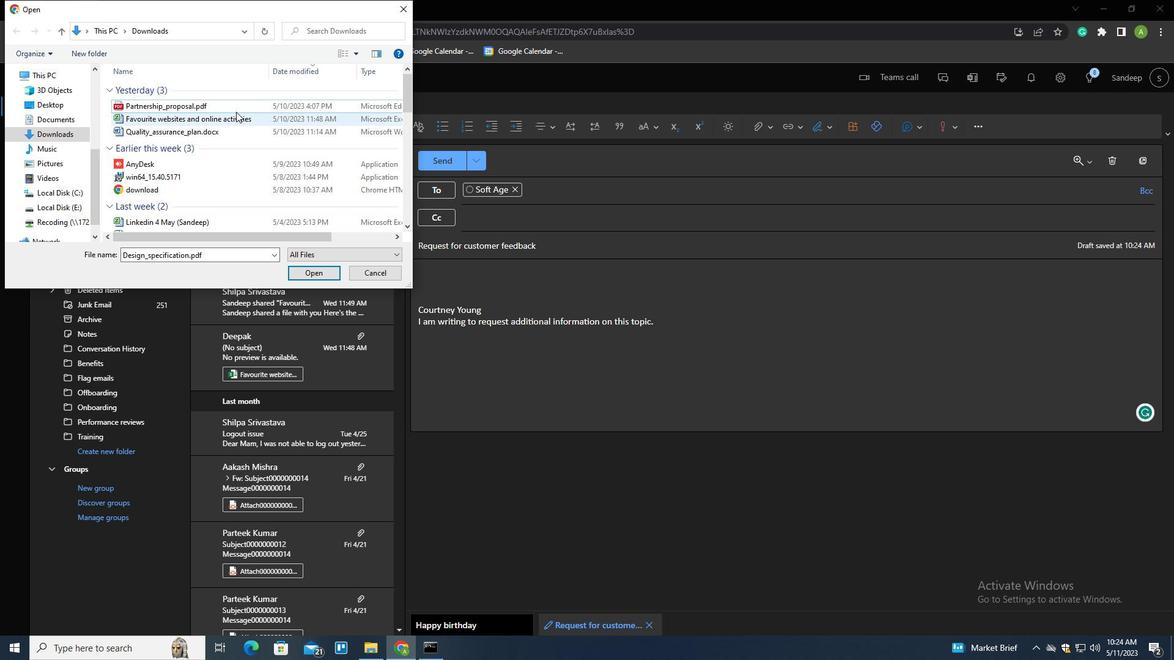 
Action: Mouse pressed left at (235, 102)
Screenshot: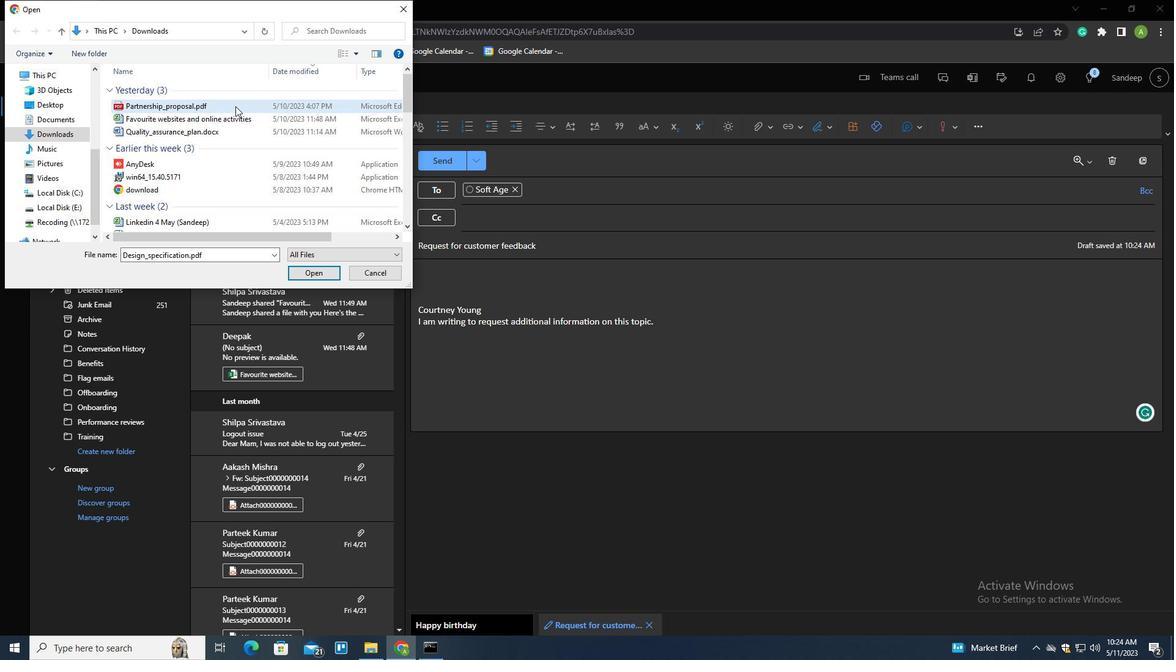 
Action: Mouse moved to (319, 269)
Screenshot: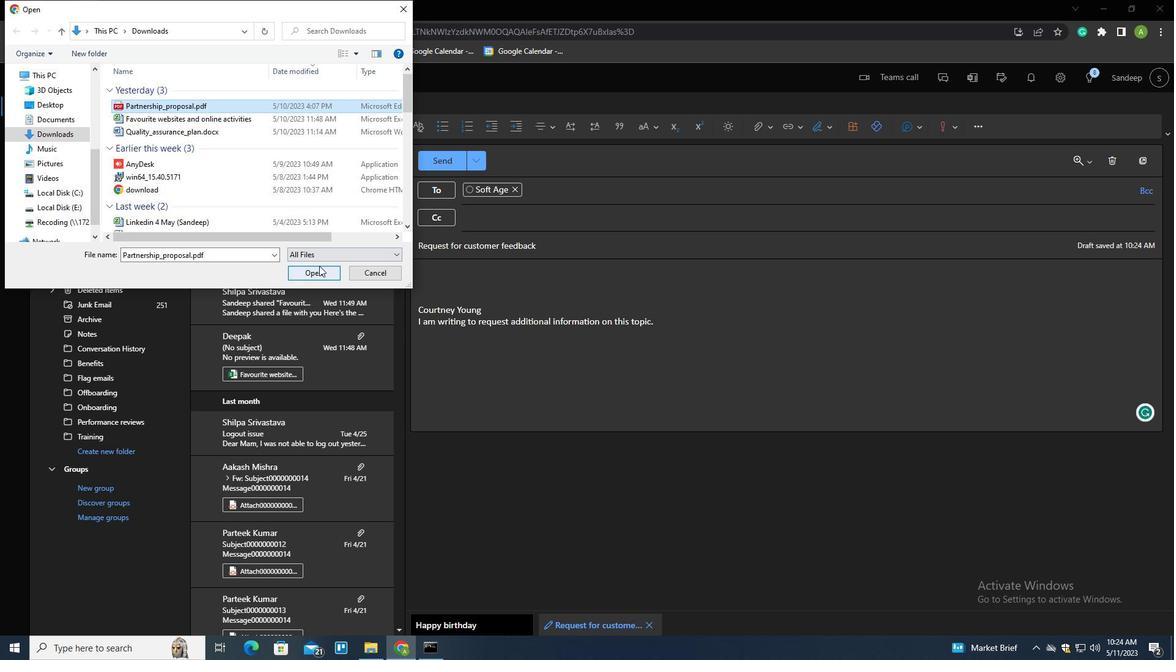 
Action: Mouse pressed left at (319, 269)
Screenshot: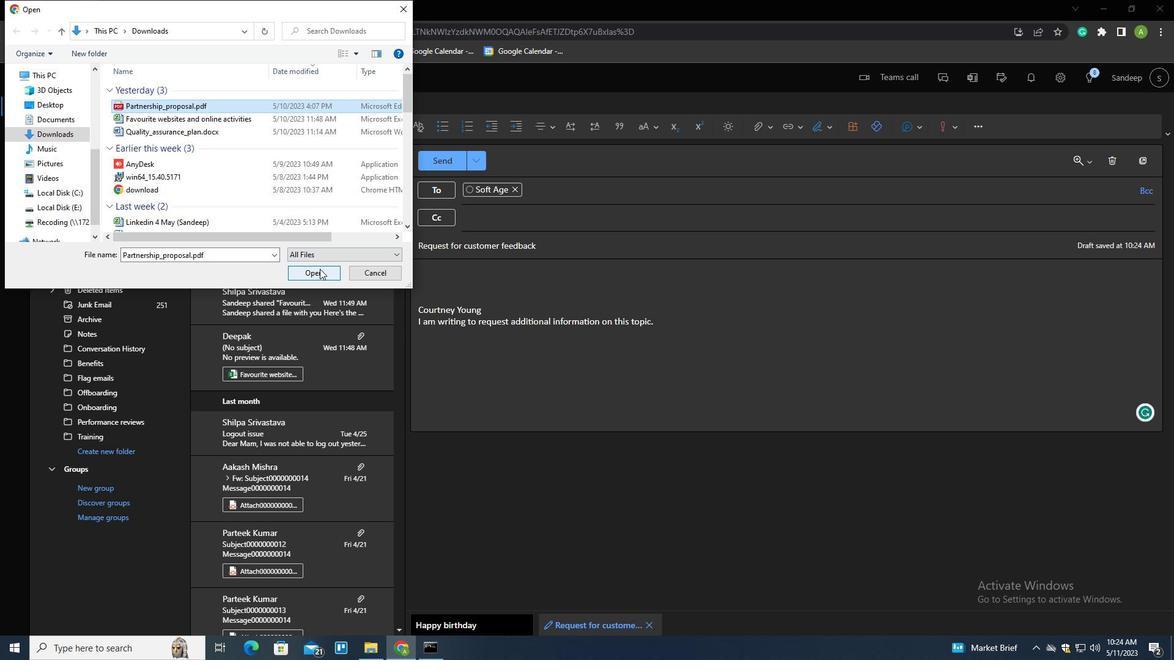 
Action: Mouse moved to (435, 162)
Screenshot: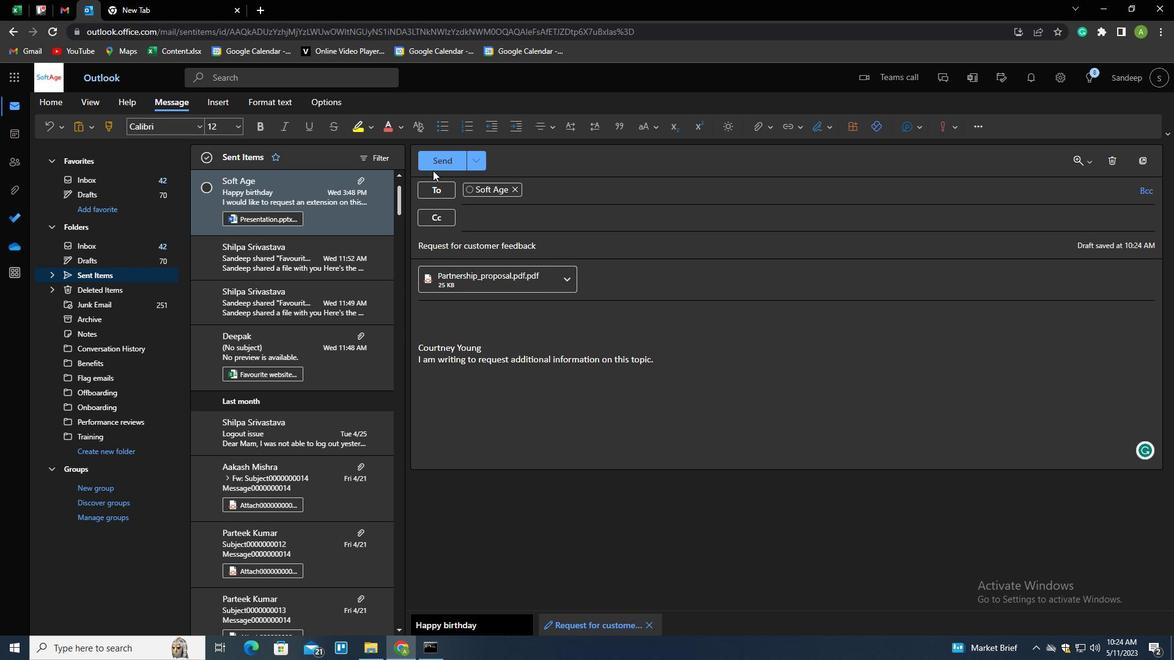 
Action: Mouse pressed left at (435, 162)
Screenshot: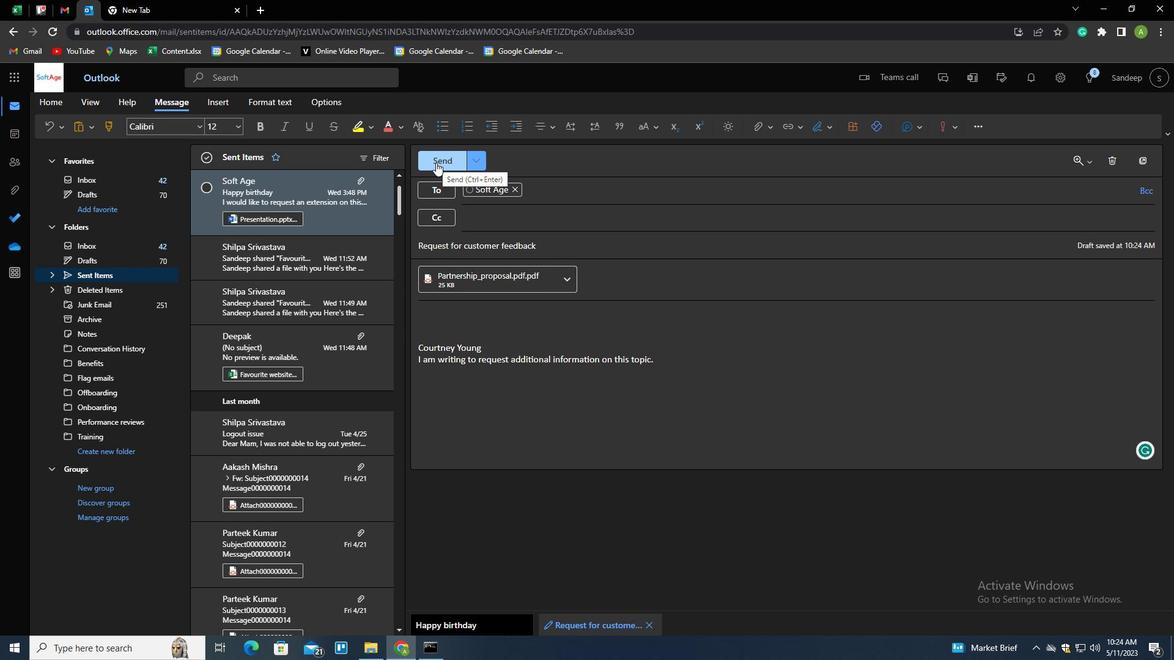 
Action: Mouse moved to (111, 451)
Screenshot: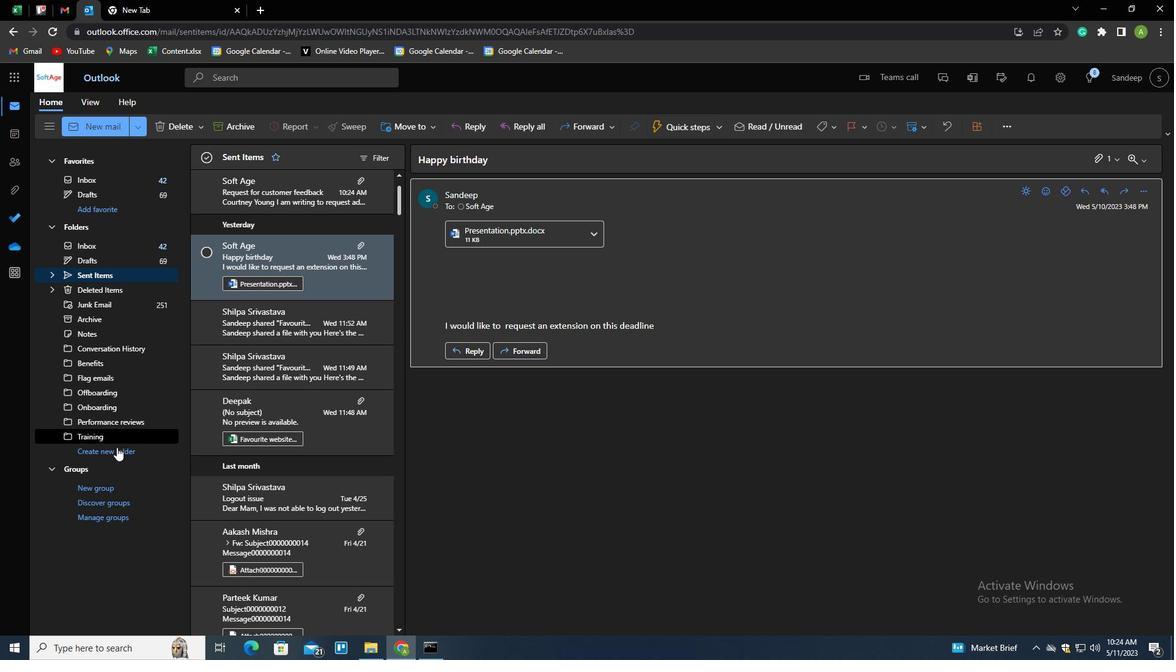 
Action: Mouse pressed left at (111, 451)
Screenshot: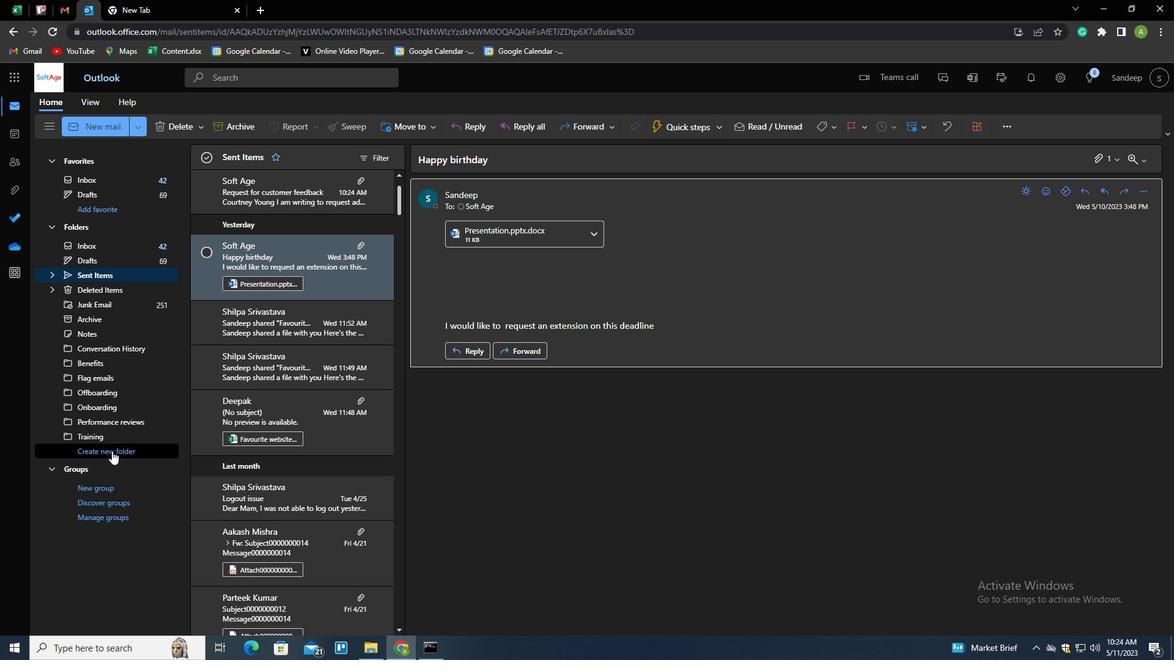
Action: Key pressed <Key.shift>IT<Key.enter>
Screenshot: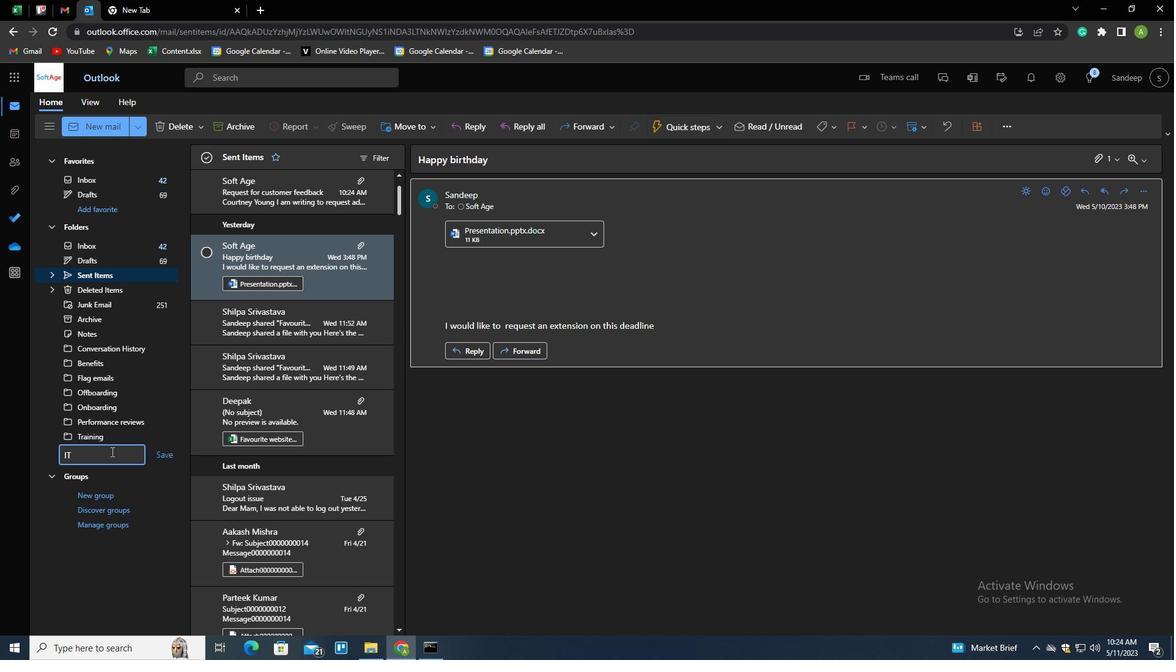 
Action: Mouse moved to (106, 276)
Screenshot: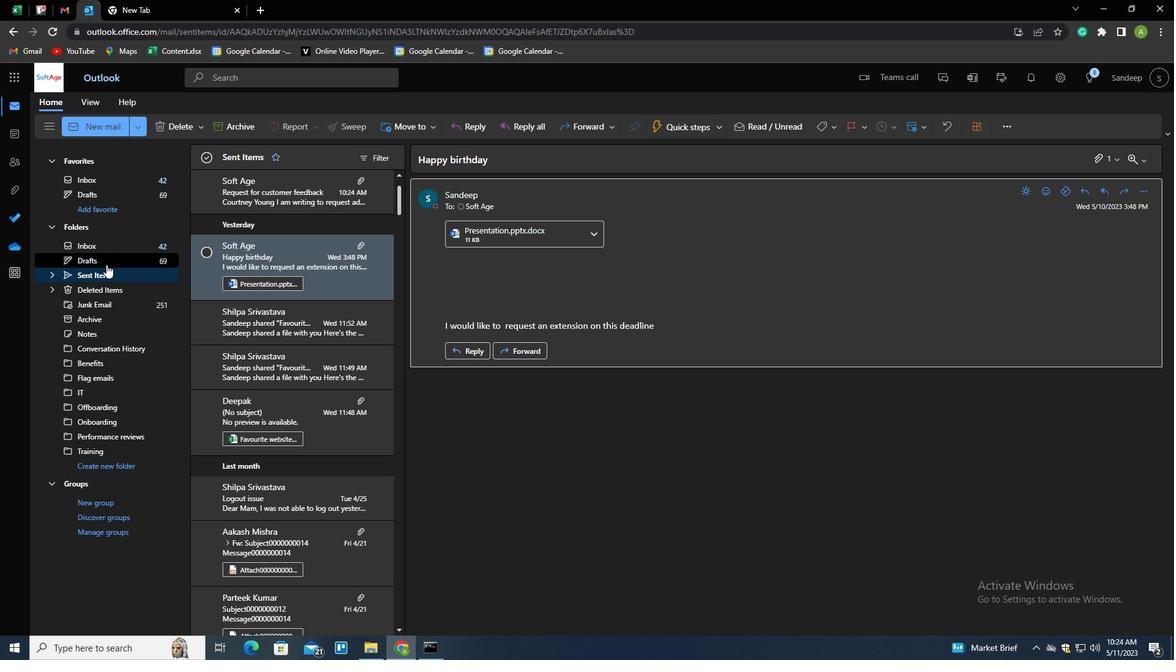 
Action: Mouse pressed left at (106, 276)
Screenshot: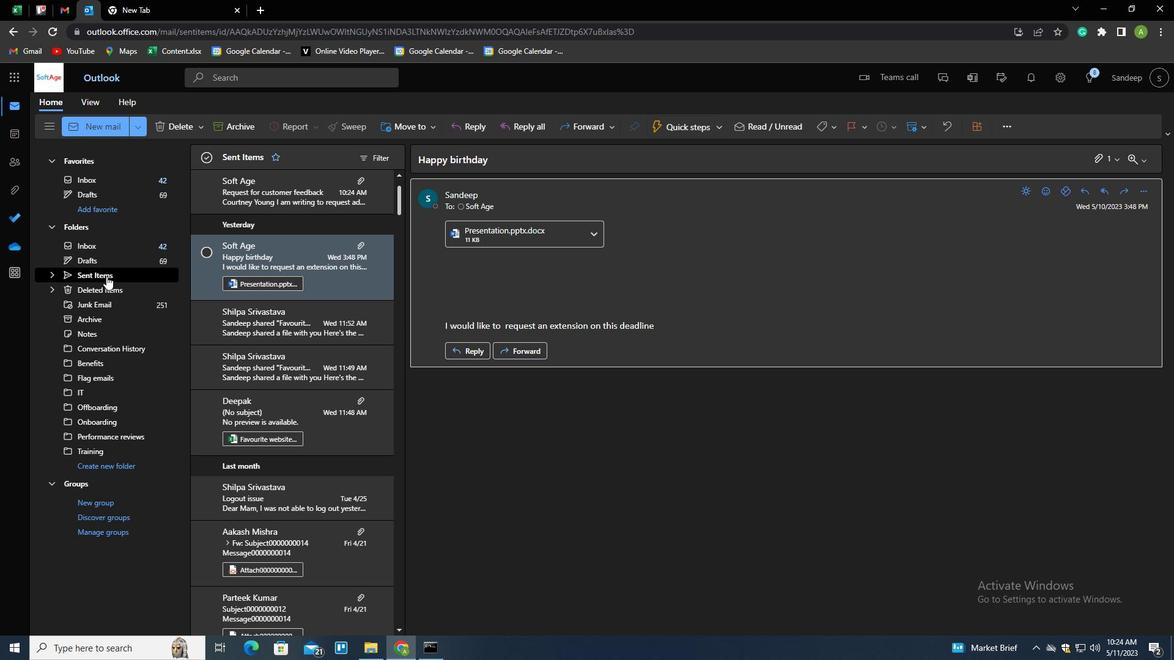 
Action: Mouse moved to (261, 192)
Screenshot: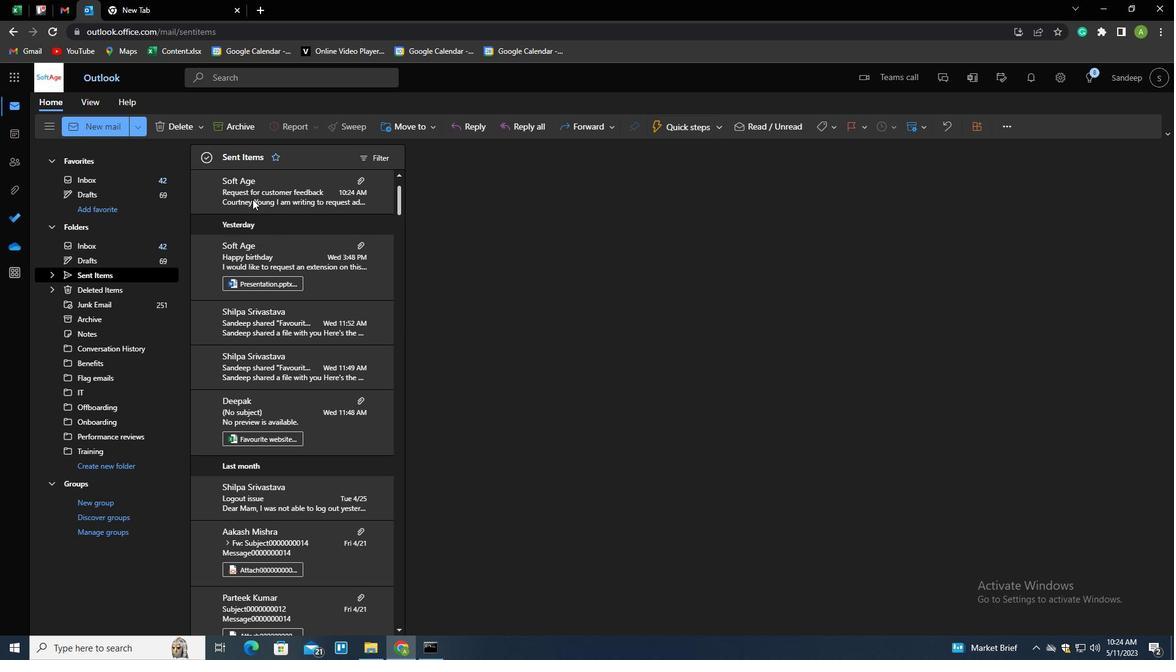 
Action: Mouse pressed right at (261, 192)
Screenshot: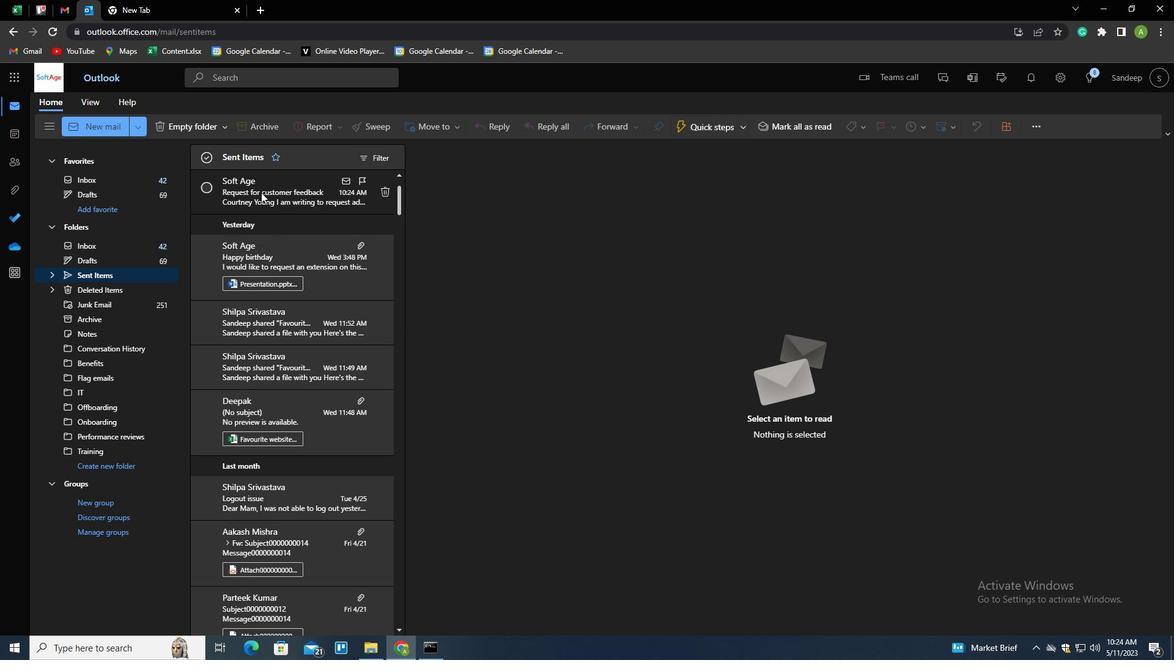 
Action: Mouse moved to (275, 242)
Screenshot: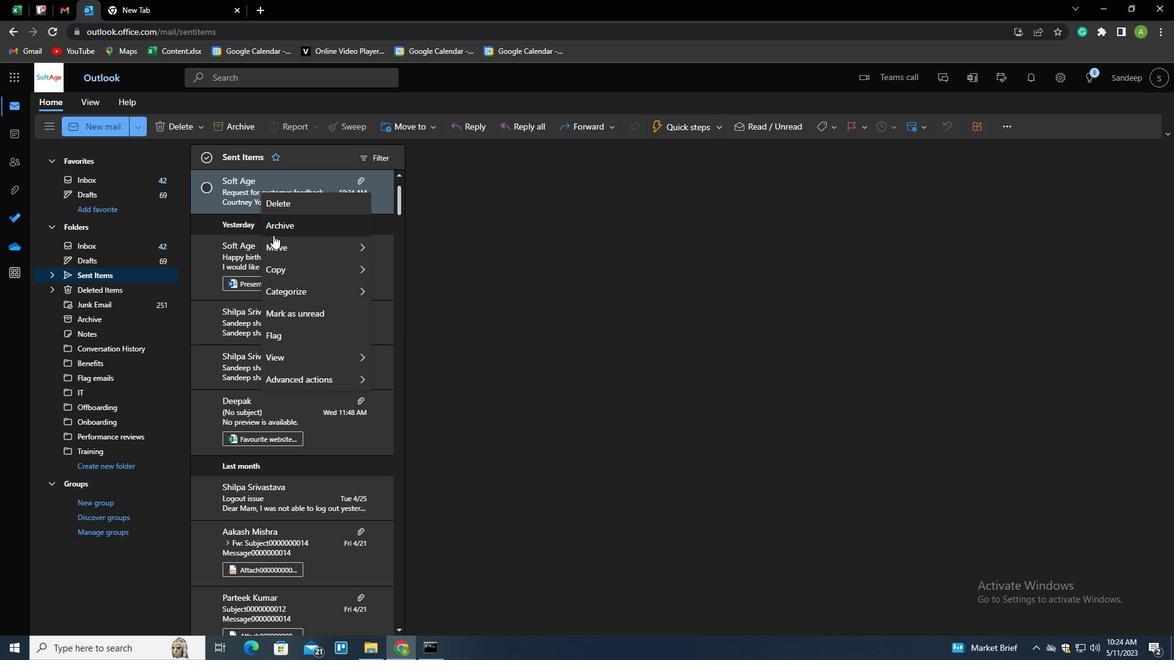 
Action: Mouse pressed left at (275, 242)
Screenshot: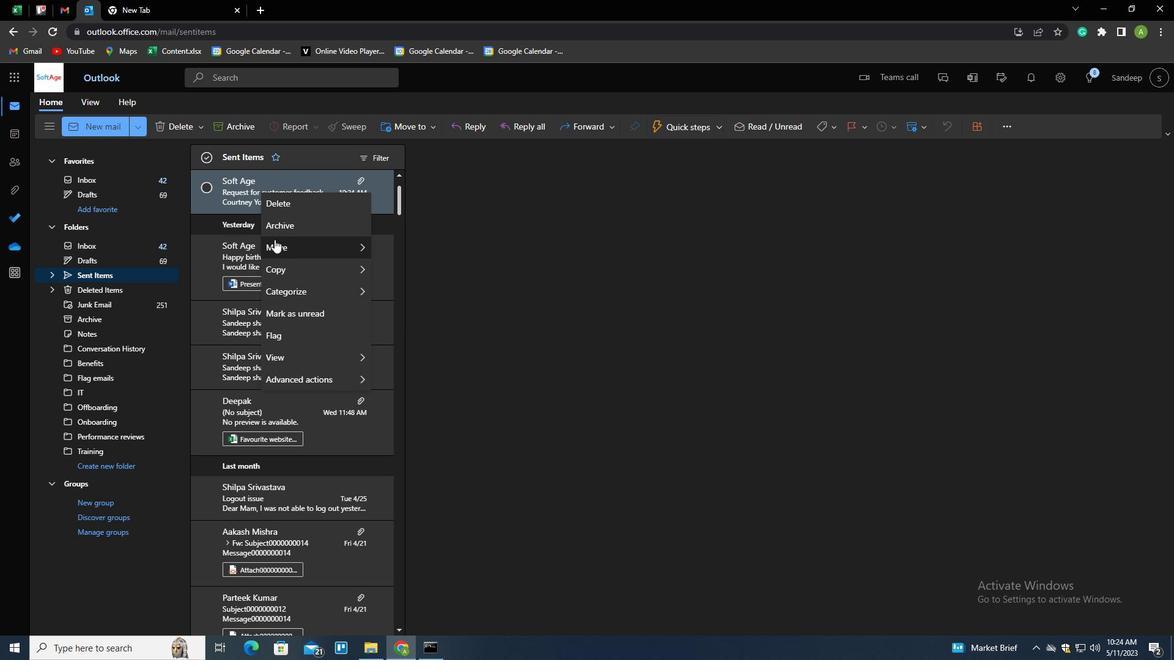 
Action: Key pressed <Key.shift>IT
Screenshot: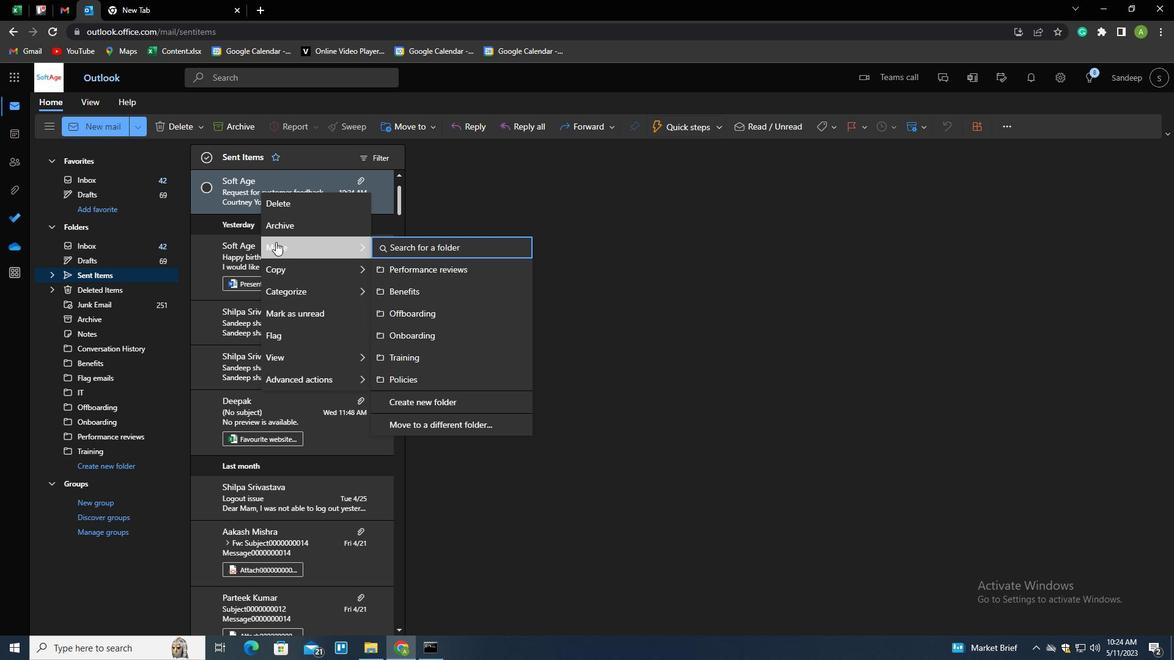 
Action: Mouse moved to (420, 269)
Screenshot: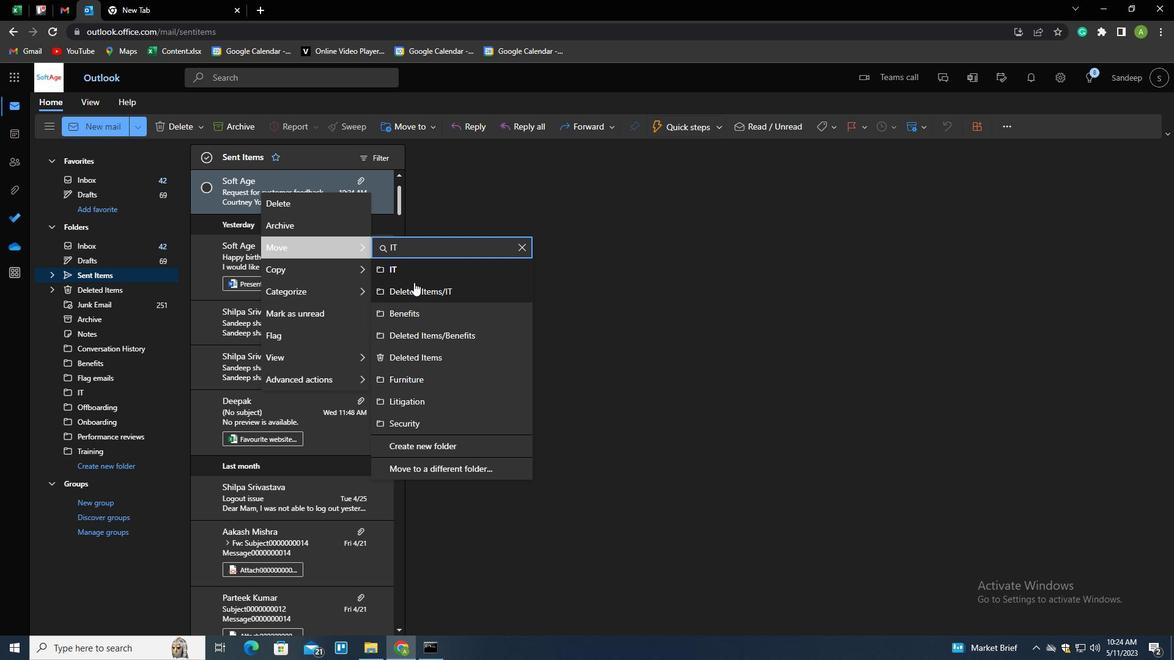 
Action: Mouse pressed left at (420, 269)
Screenshot: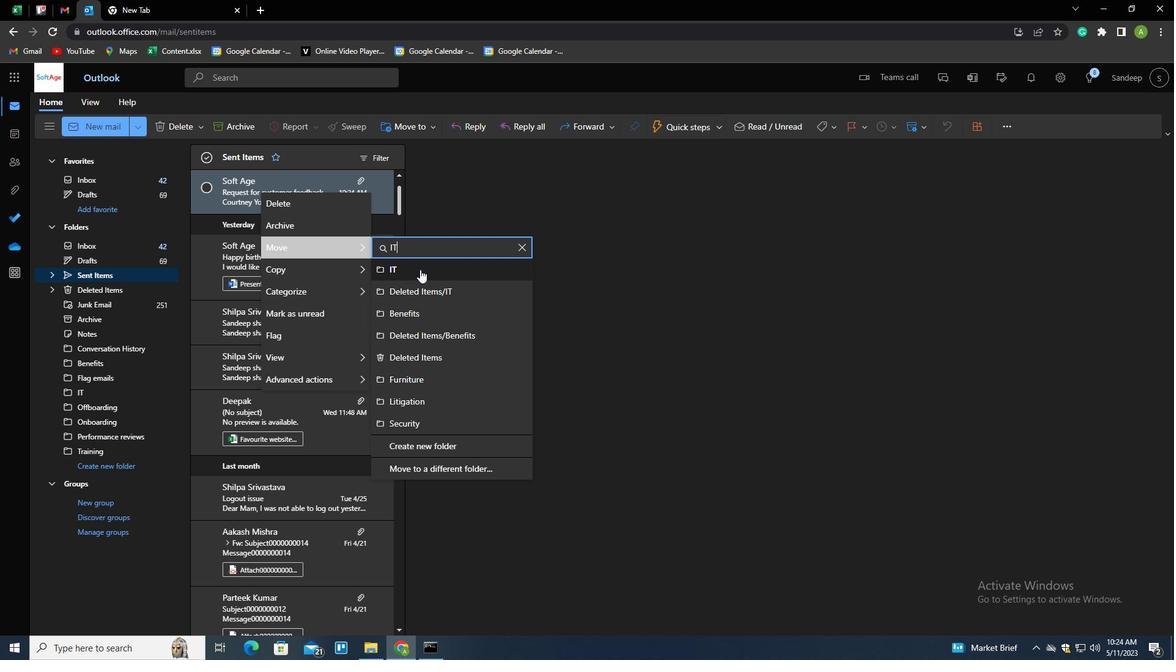 
Action: Mouse moved to (618, 320)
Screenshot: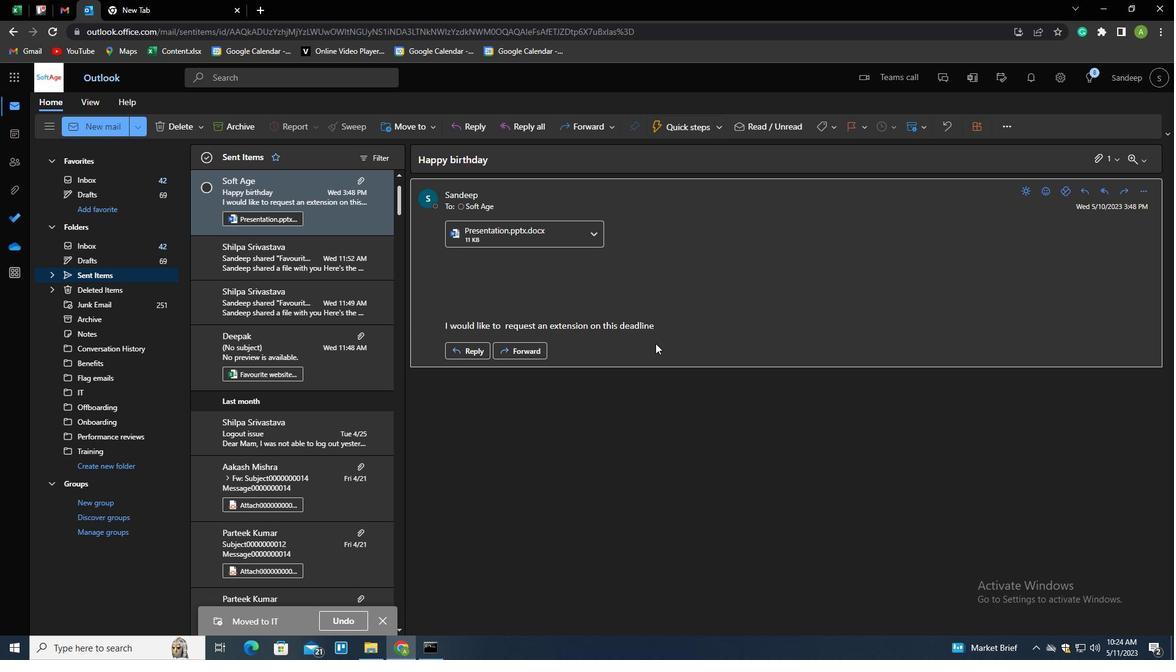 
